 Task: Find connections with filter location São Gabriel with filter topic #customerrelationswith filter profile language English with filter current company Indian Transport Logistics News with filter school Bundelkhand University, Jhansi with filter industry Sporting Goods Manufacturing with filter service category Logo Design with filter keywords title Financial Analyst
Action: Mouse moved to (508, 81)
Screenshot: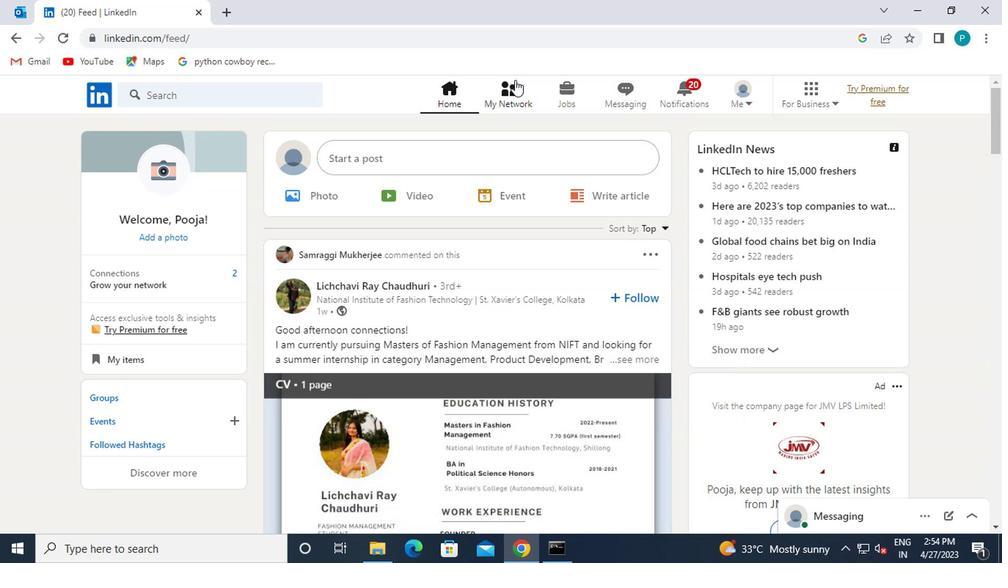 
Action: Mouse pressed left at (508, 81)
Screenshot: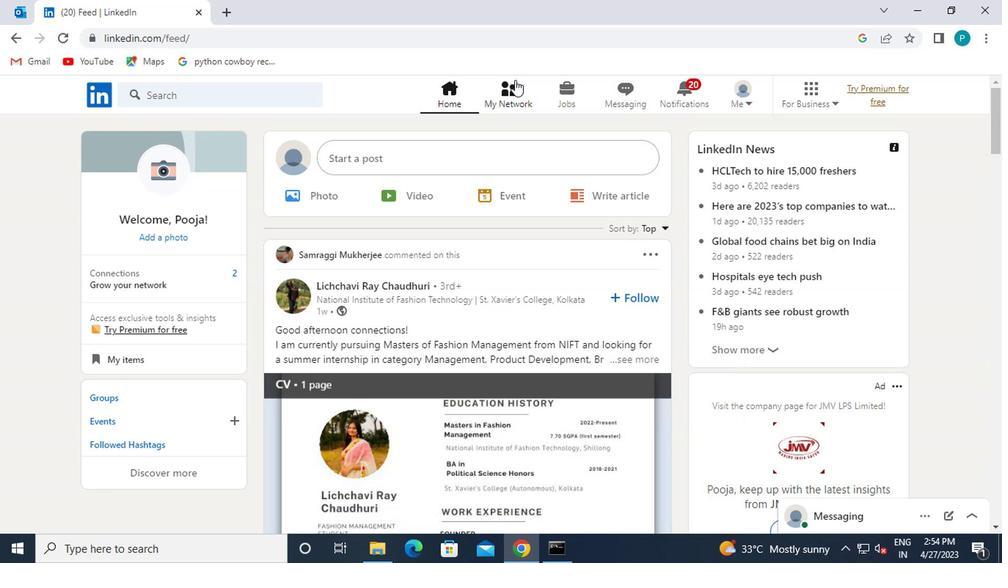 
Action: Mouse moved to (216, 170)
Screenshot: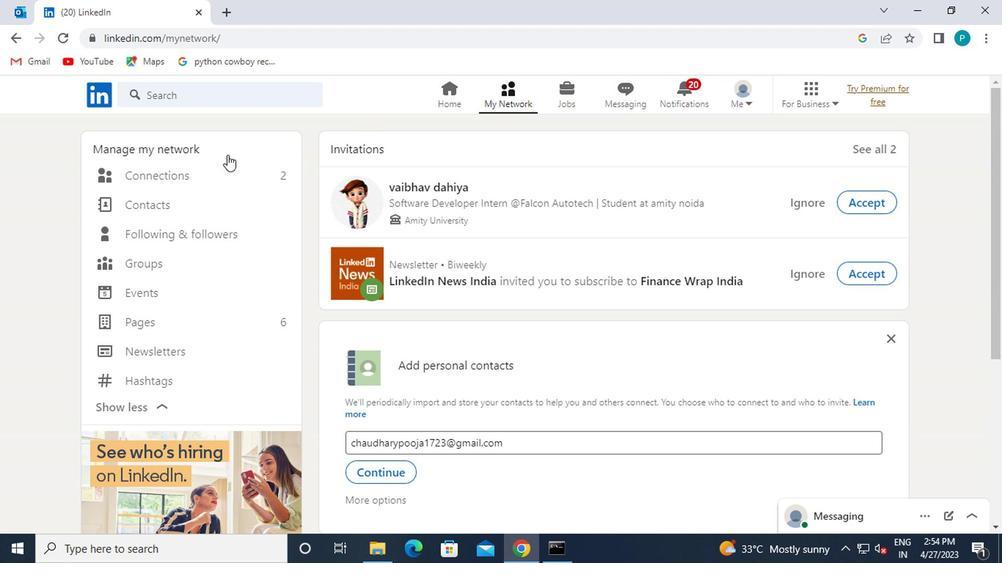 
Action: Mouse pressed left at (216, 170)
Screenshot: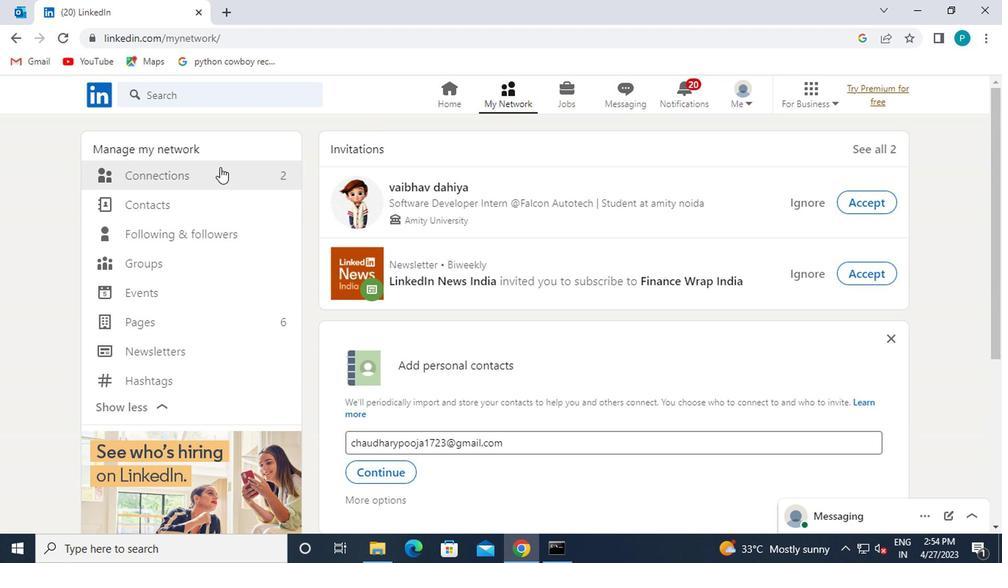 
Action: Mouse moved to (652, 175)
Screenshot: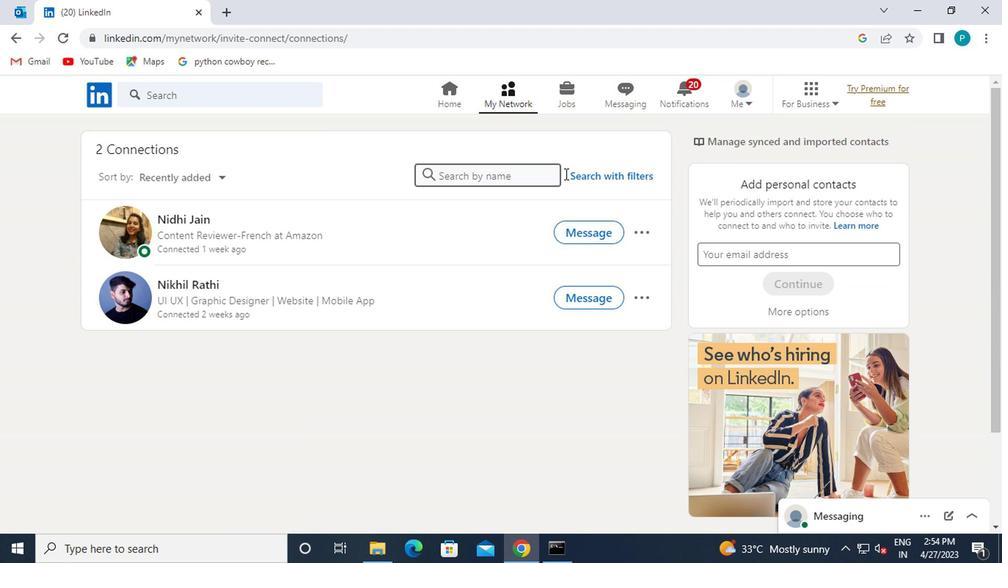 
Action: Mouse pressed left at (652, 175)
Screenshot: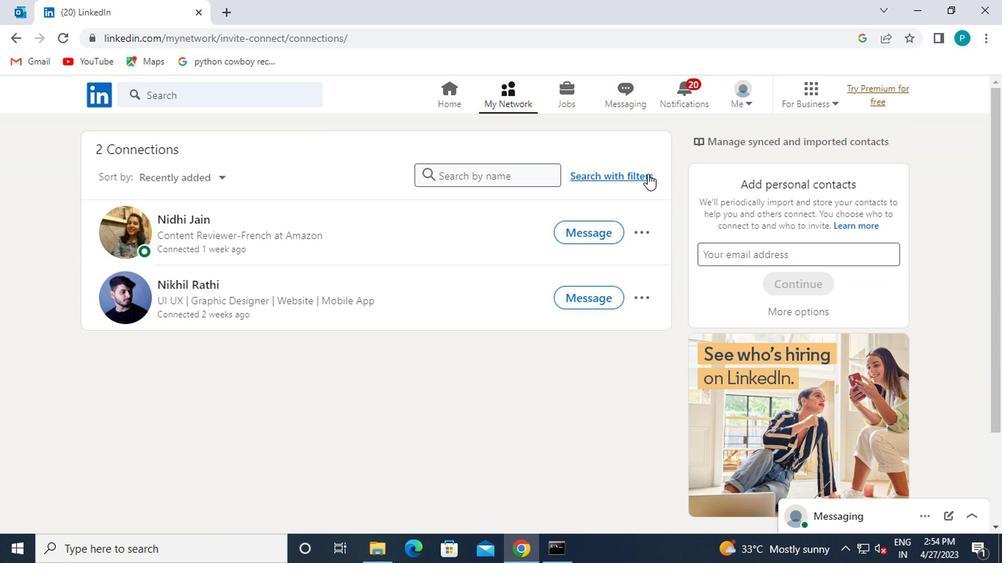 
Action: Mouse moved to (650, 179)
Screenshot: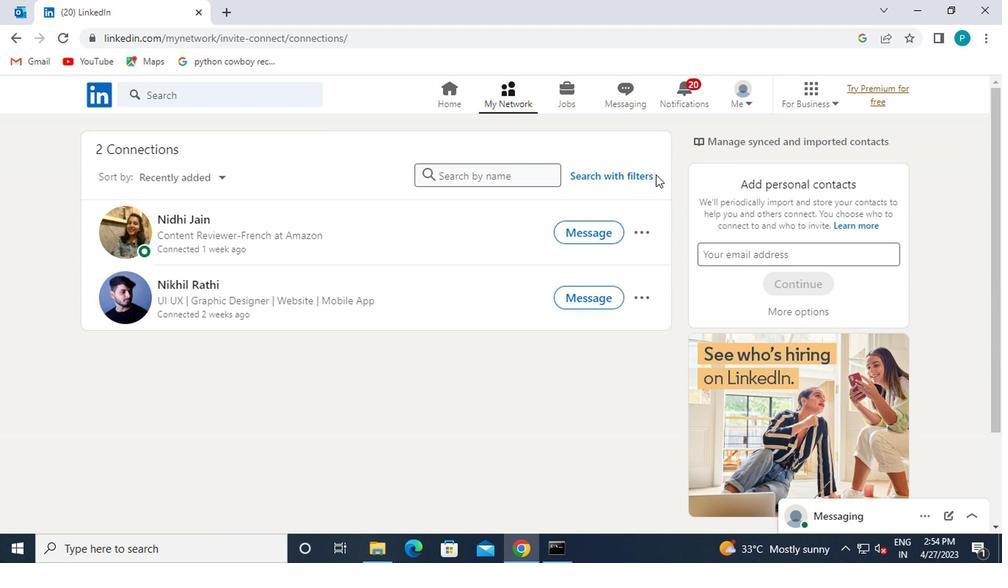 
Action: Mouse pressed left at (650, 179)
Screenshot: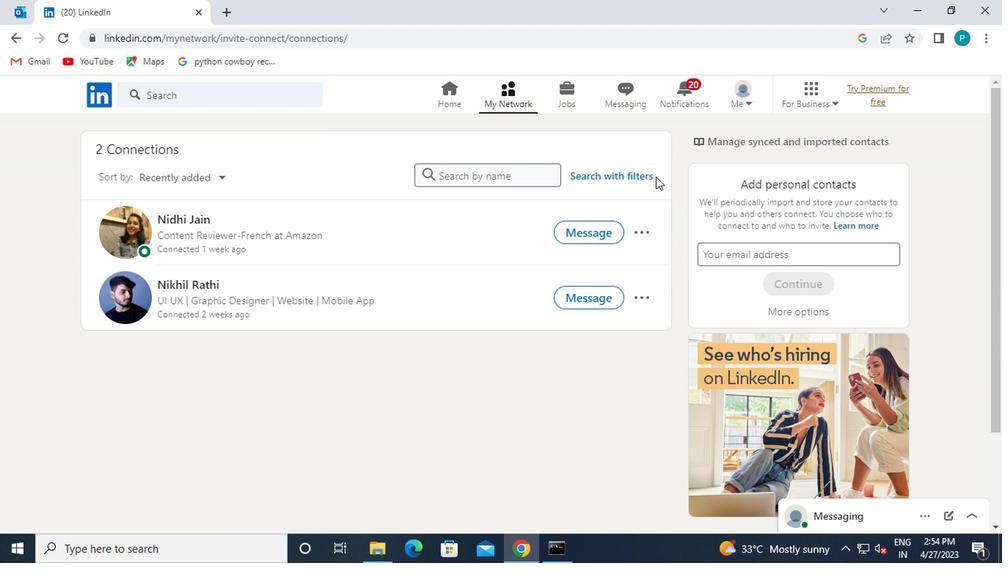 
Action: Mouse moved to (619, 175)
Screenshot: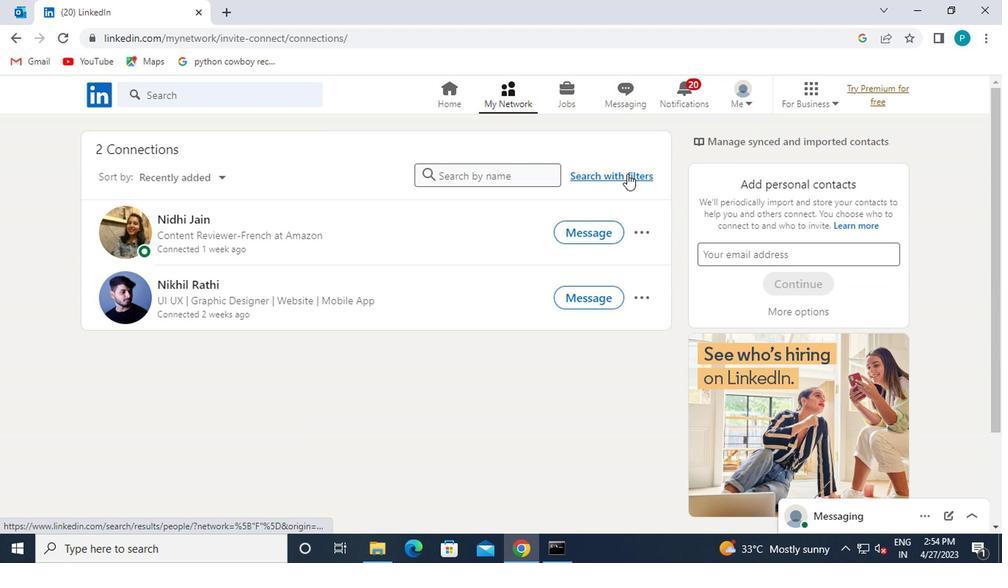
Action: Mouse pressed left at (619, 175)
Screenshot: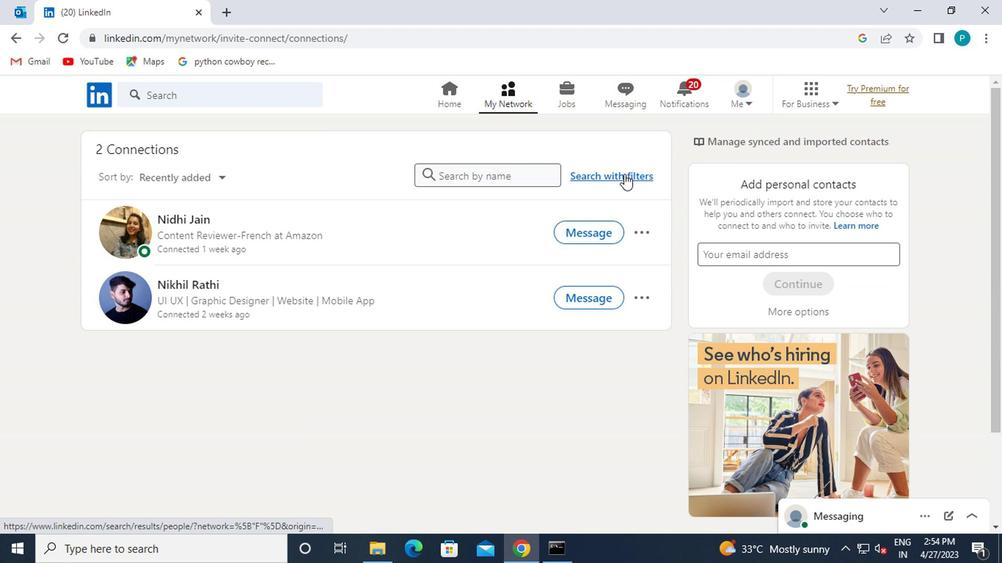 
Action: Mouse moved to (535, 136)
Screenshot: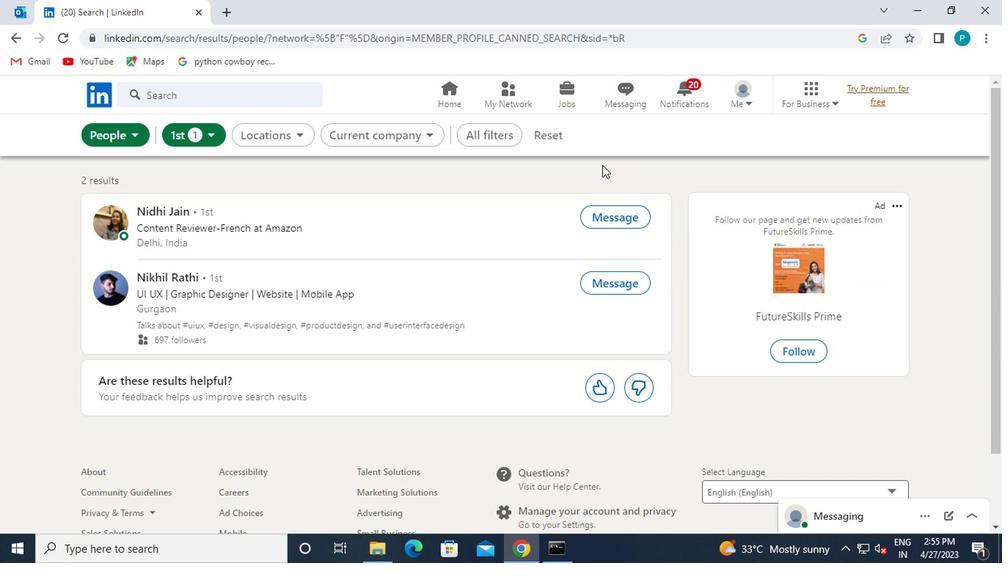 
Action: Mouse pressed left at (535, 136)
Screenshot: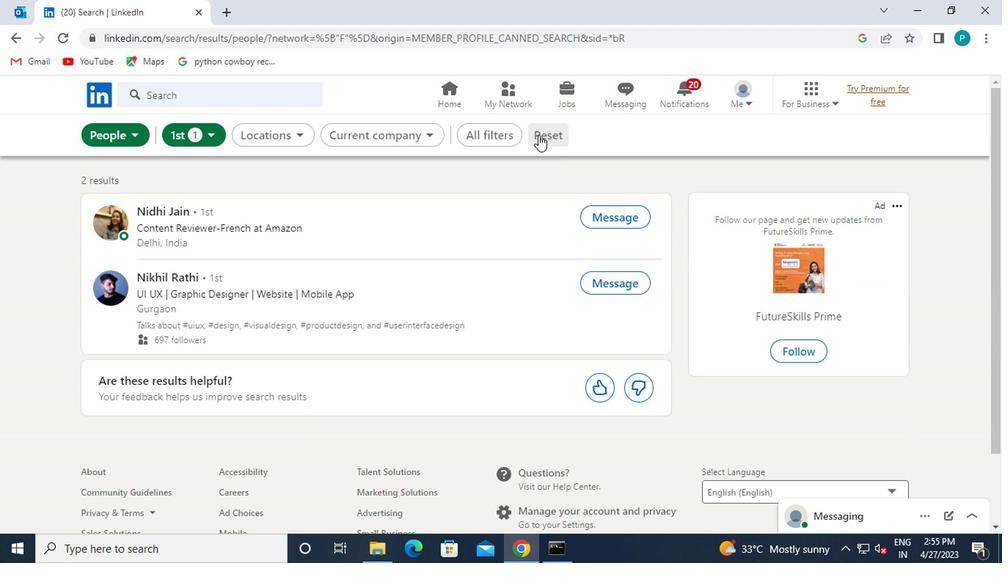
Action: Mouse moved to (526, 136)
Screenshot: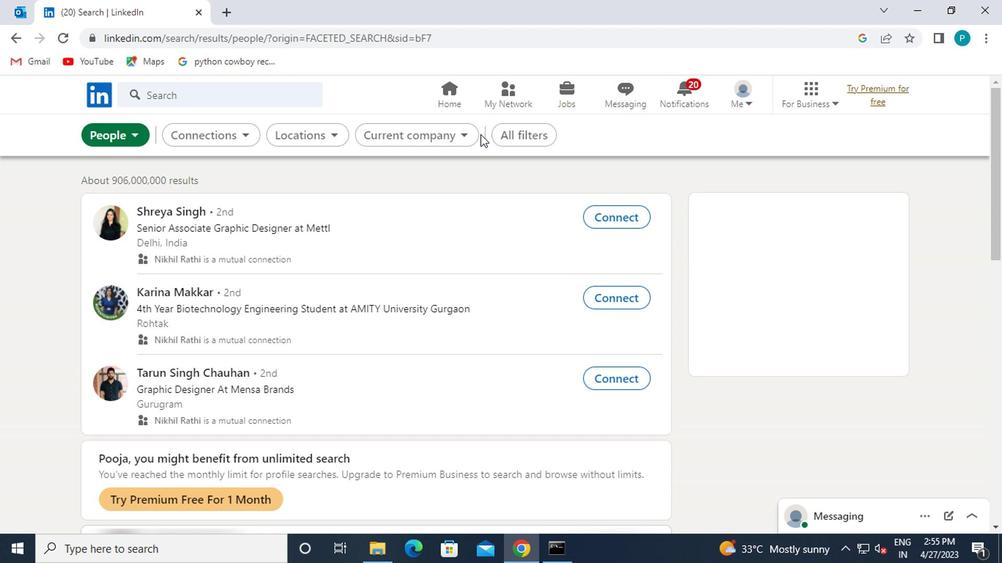 
Action: Mouse pressed left at (526, 136)
Screenshot: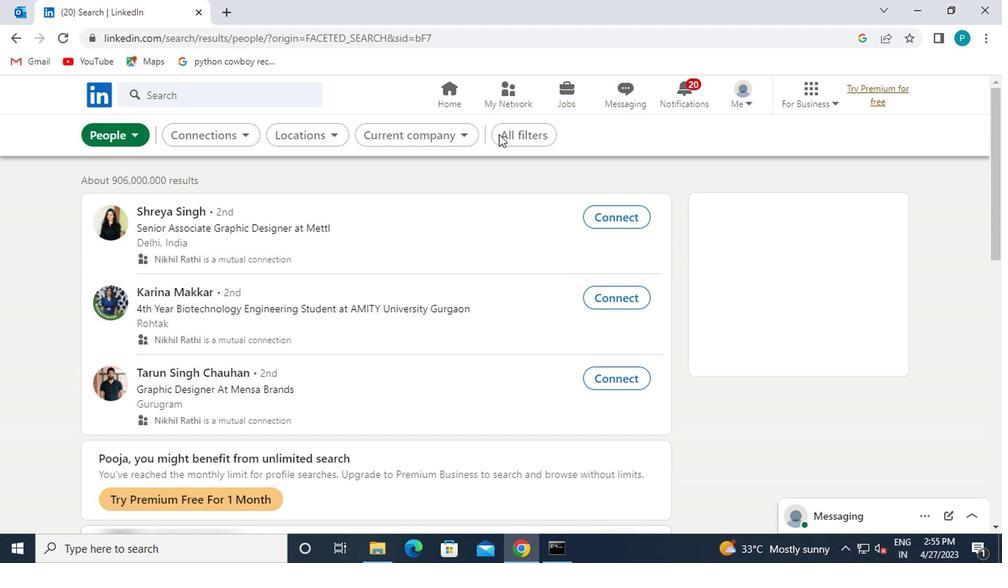 
Action: Mouse moved to (788, 288)
Screenshot: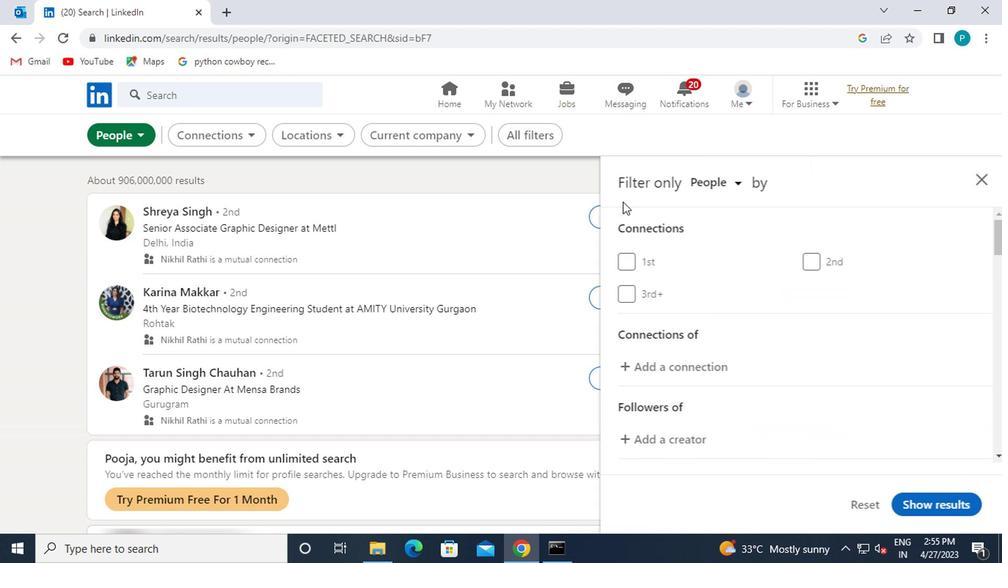 
Action: Mouse scrolled (788, 287) with delta (0, -1)
Screenshot: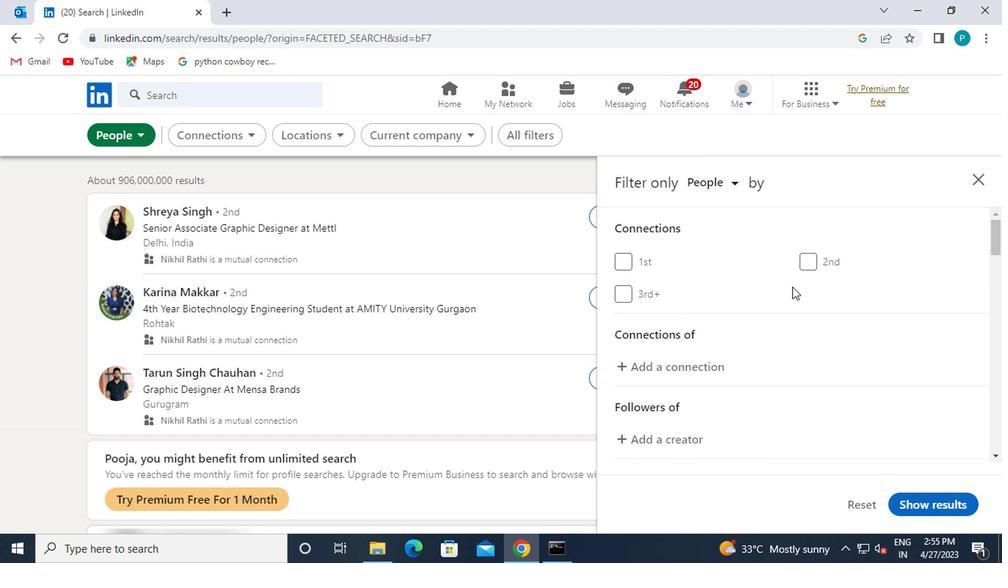 
Action: Mouse scrolled (788, 287) with delta (0, -1)
Screenshot: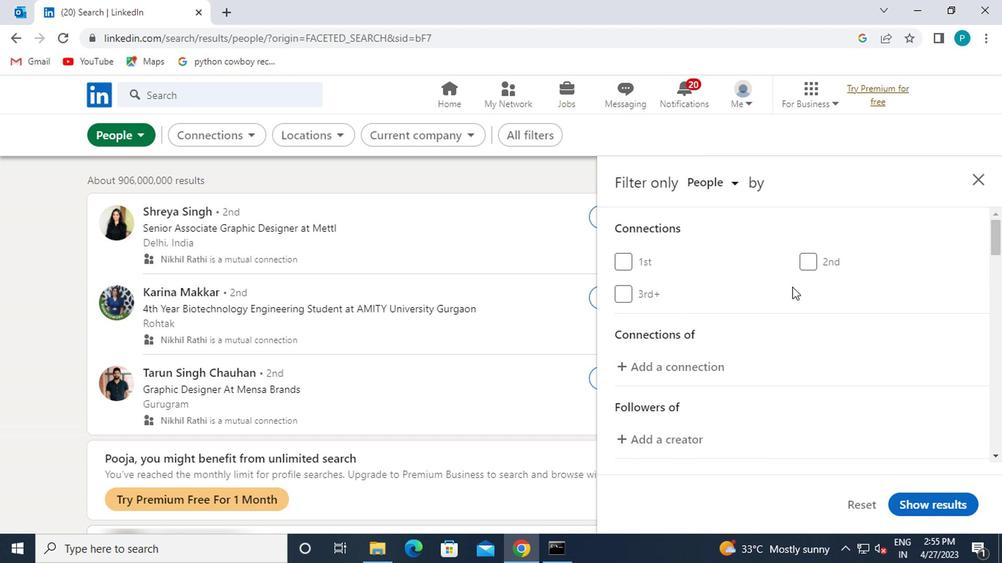 
Action: Mouse scrolled (788, 287) with delta (0, -1)
Screenshot: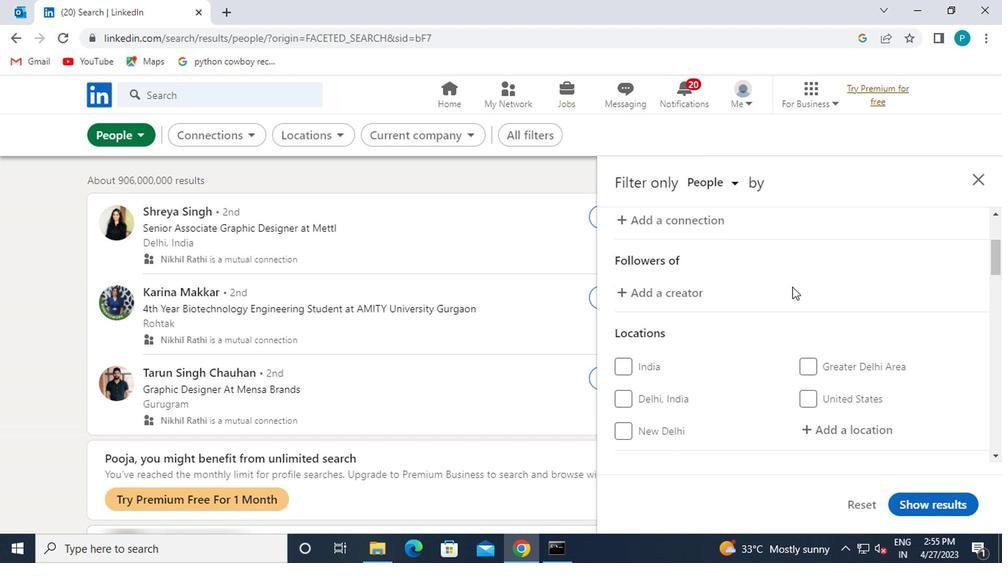
Action: Mouse scrolled (788, 287) with delta (0, -1)
Screenshot: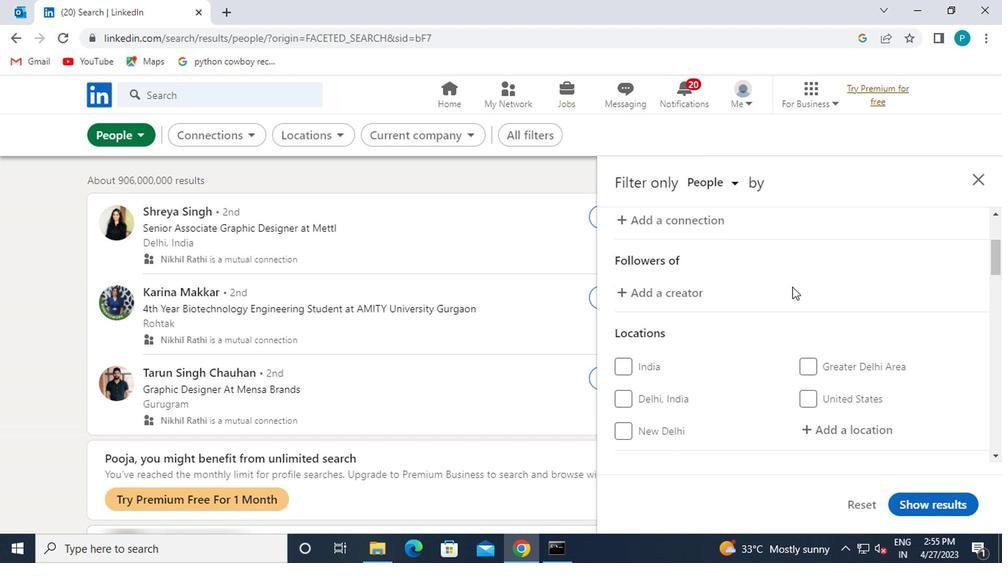 
Action: Mouse moved to (797, 287)
Screenshot: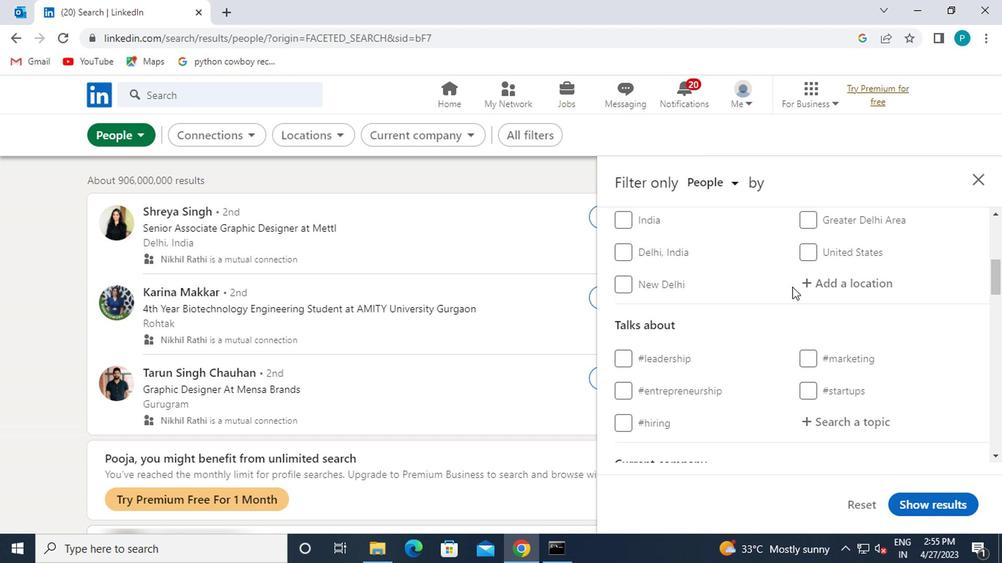 
Action: Mouse pressed left at (797, 287)
Screenshot: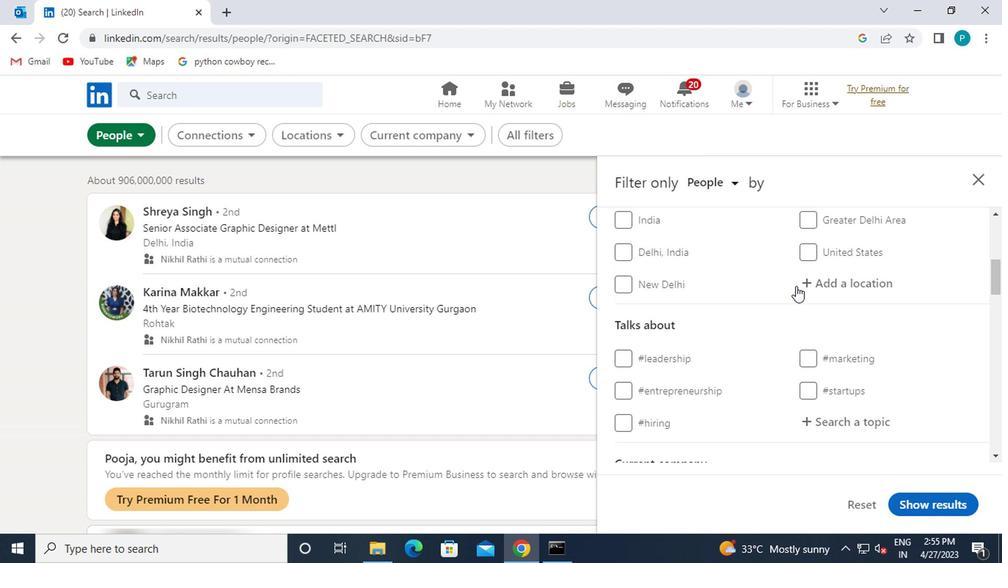 
Action: Key pressed <Key.caps_lock>s<Key.caps_lock>ao<Key.space><Key.caps_lock>g<Key.caps_lock>abriel
Screenshot: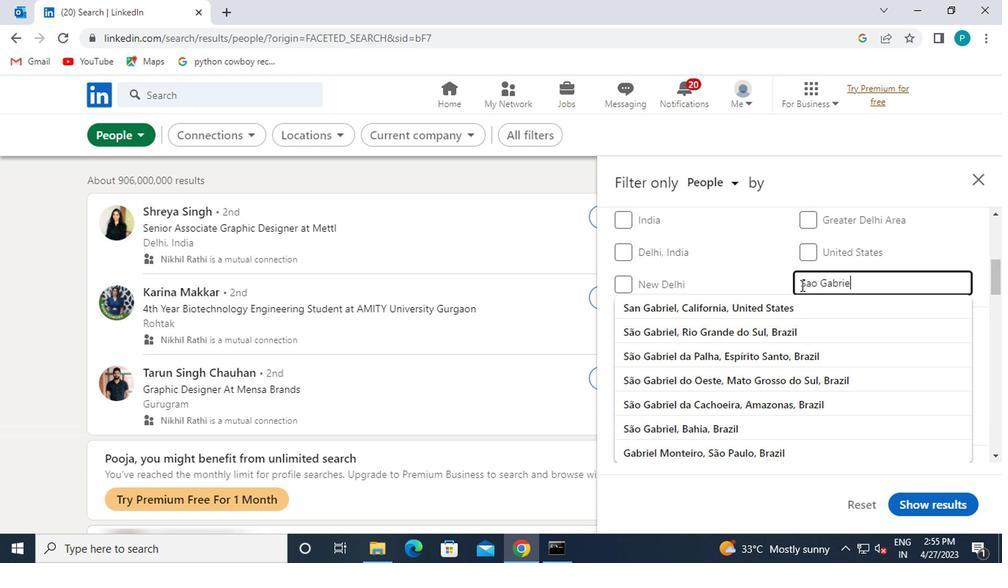 
Action: Mouse moved to (789, 306)
Screenshot: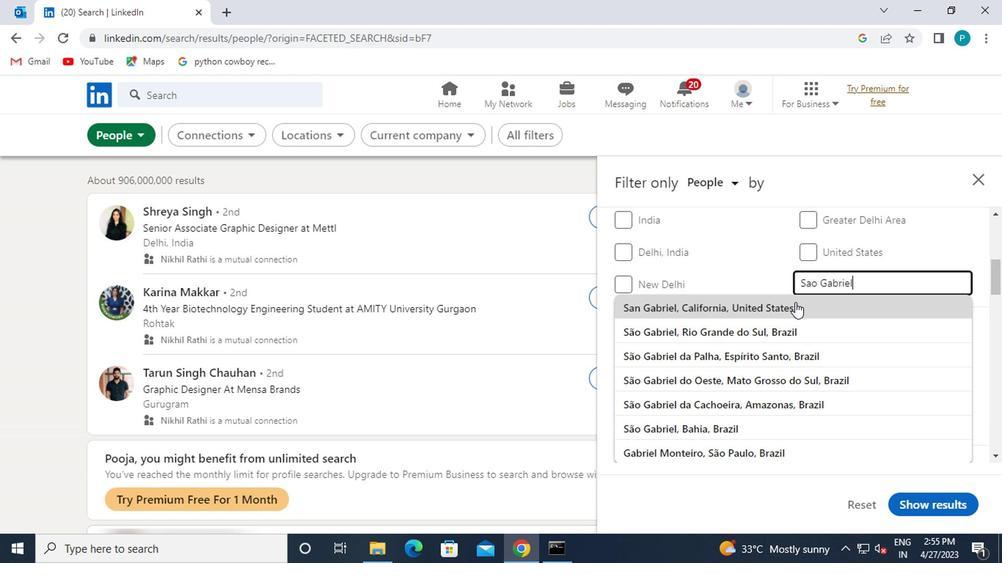 
Action: Mouse pressed left at (789, 306)
Screenshot: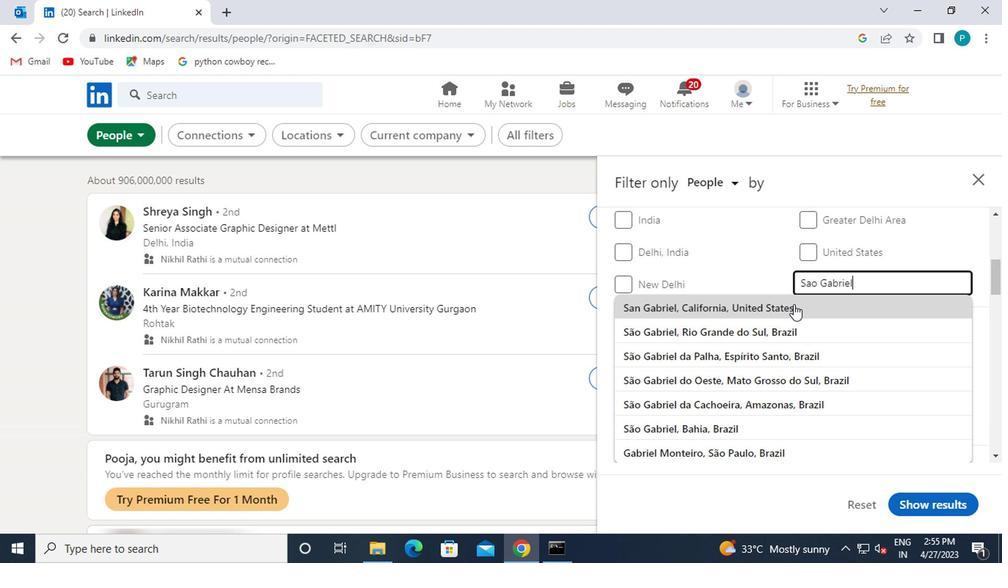 
Action: Mouse moved to (782, 326)
Screenshot: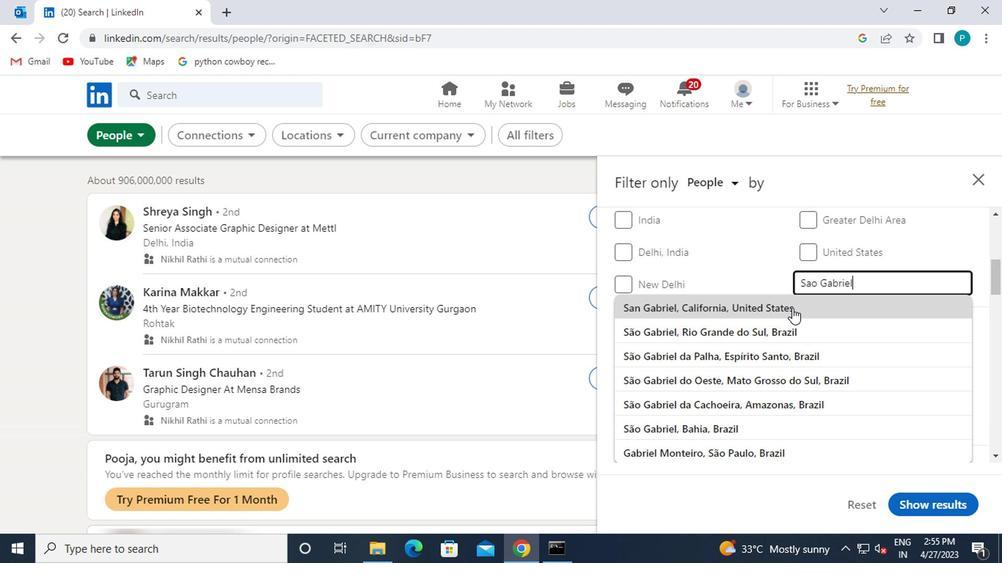 
Action: Mouse pressed left at (782, 326)
Screenshot: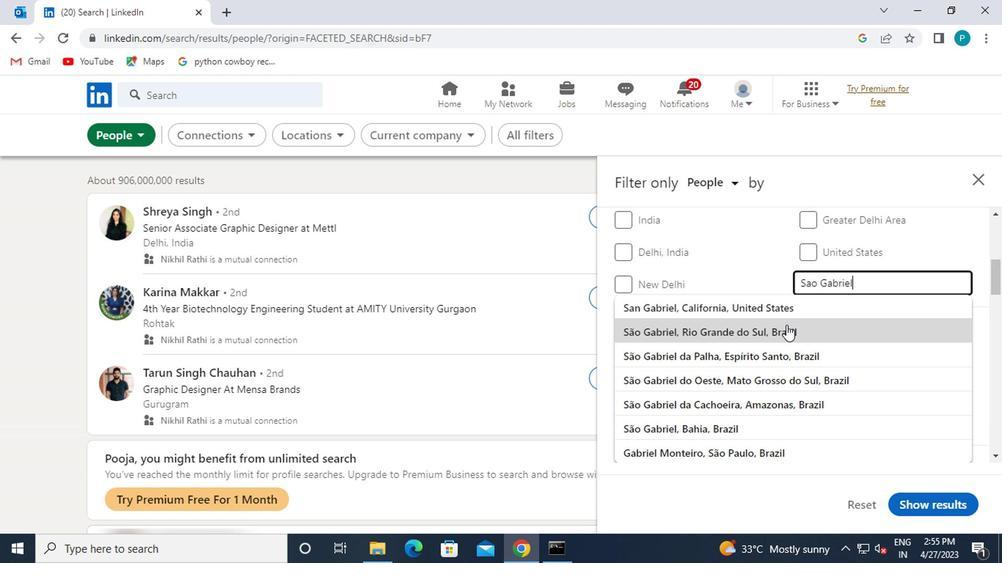 
Action: Mouse scrolled (782, 326) with delta (0, 0)
Screenshot: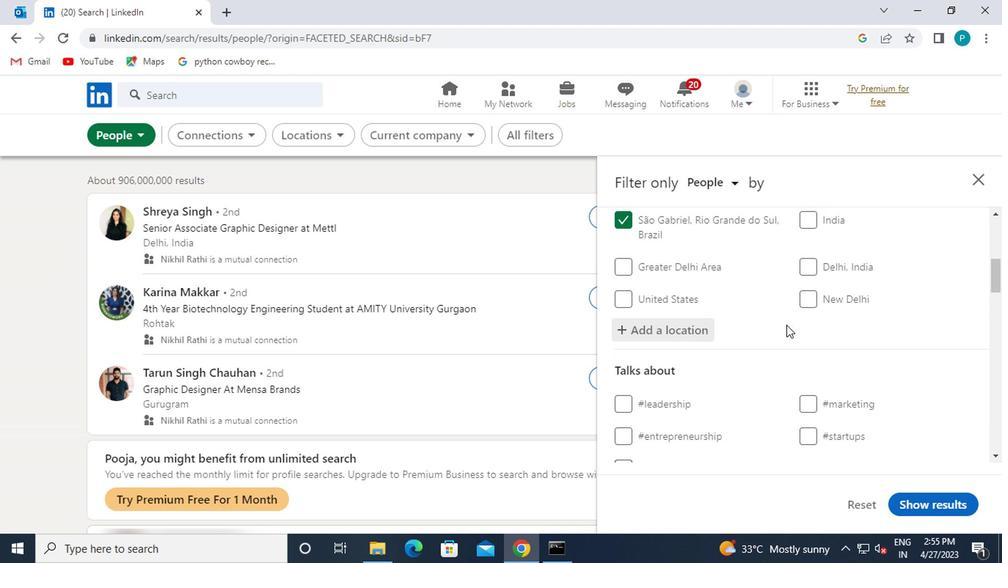 
Action: Mouse scrolled (782, 326) with delta (0, 0)
Screenshot: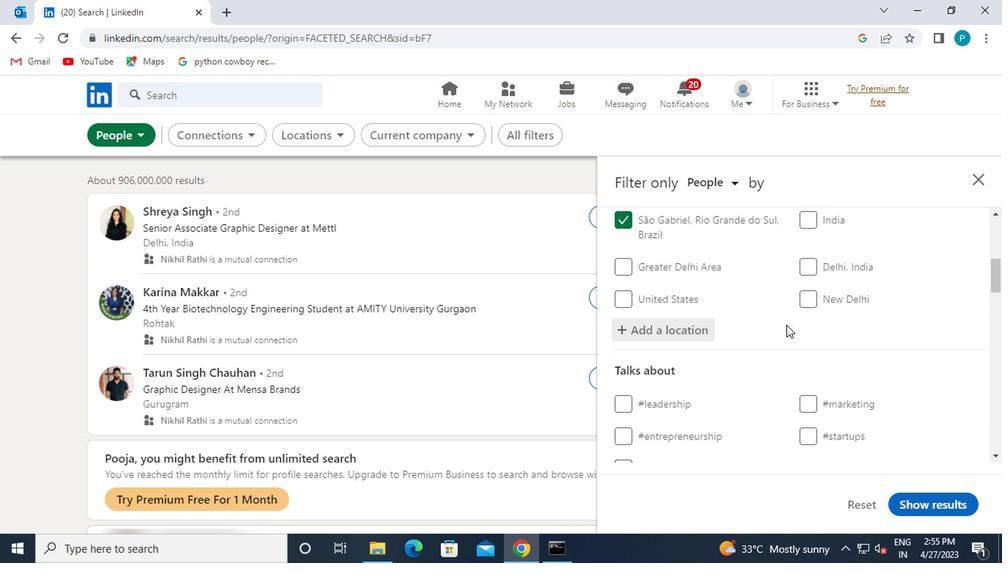 
Action: Mouse moved to (825, 322)
Screenshot: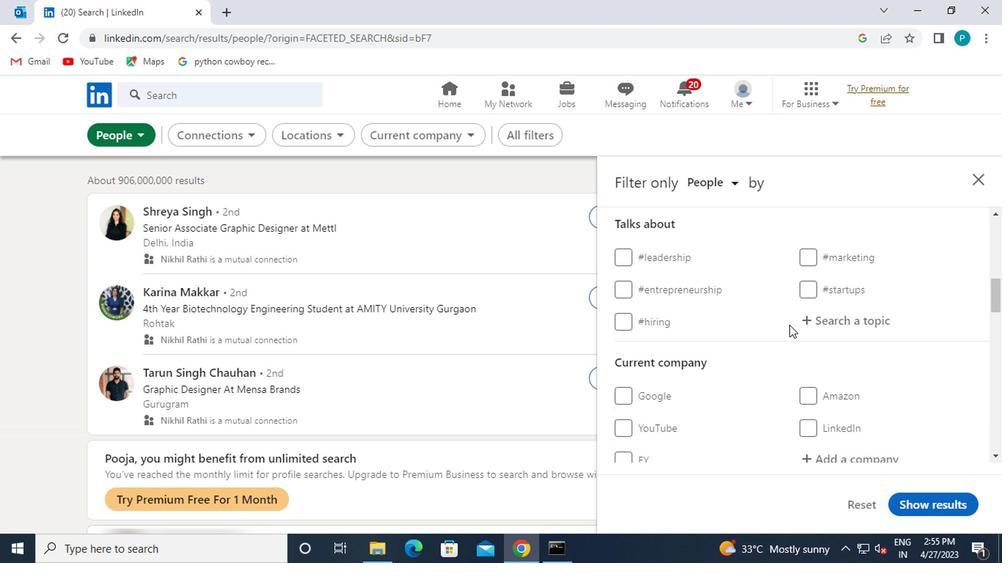 
Action: Mouse pressed left at (825, 322)
Screenshot: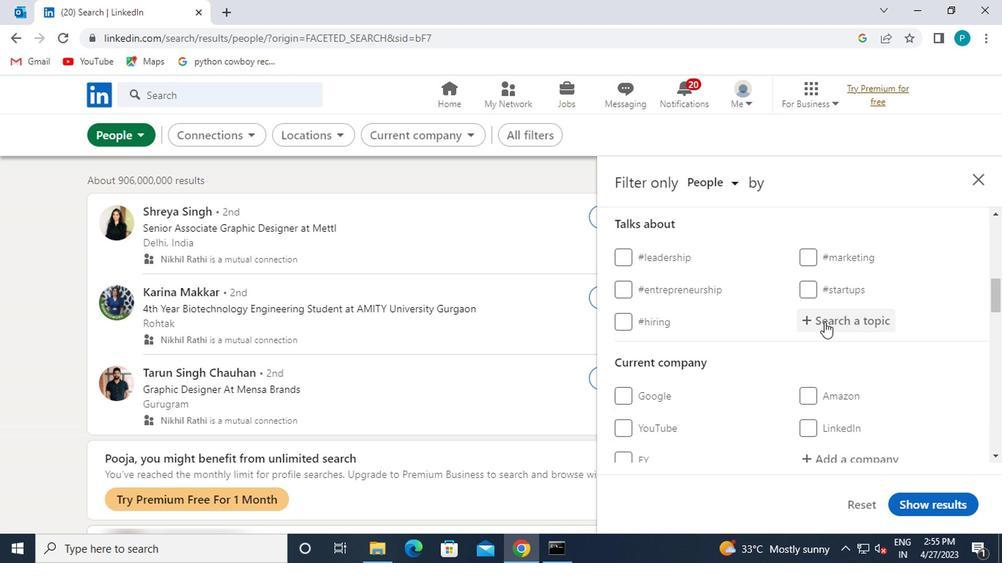 
Action: Mouse moved to (826, 322)
Screenshot: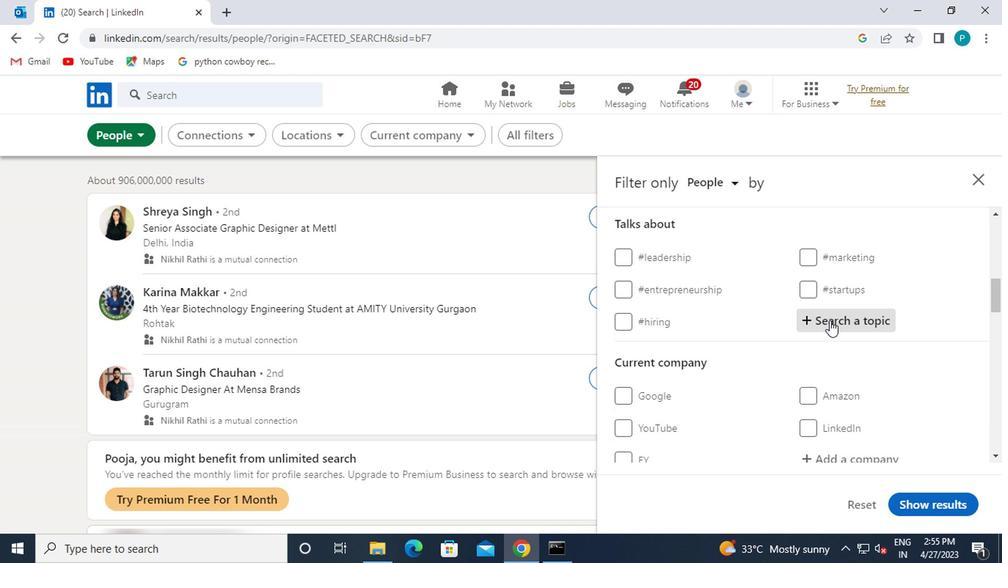 
Action: Key pressed <Key.shift>#CUSTOMERRELATIONS
Screenshot: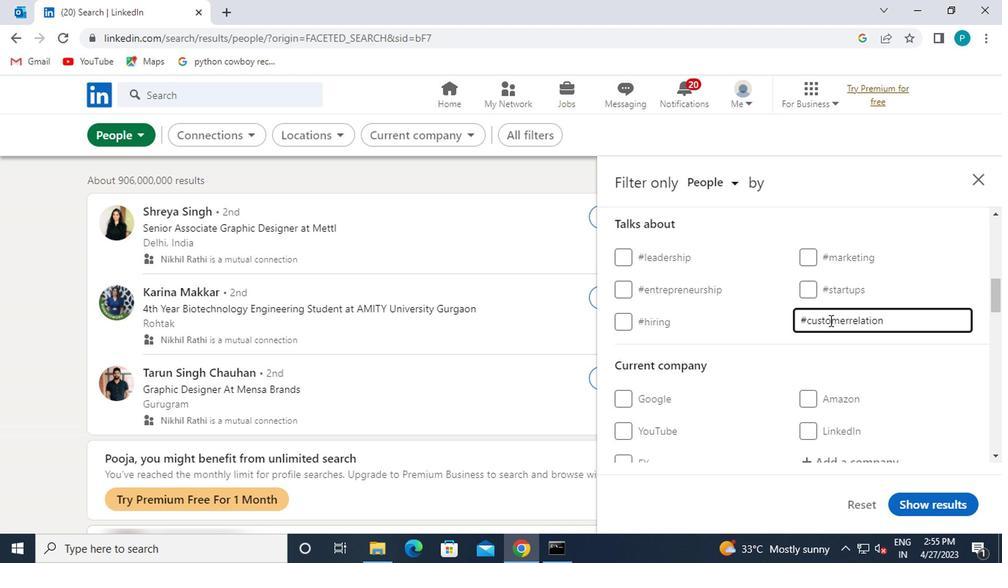 
Action: Mouse scrolled (826, 321) with delta (0, -1)
Screenshot: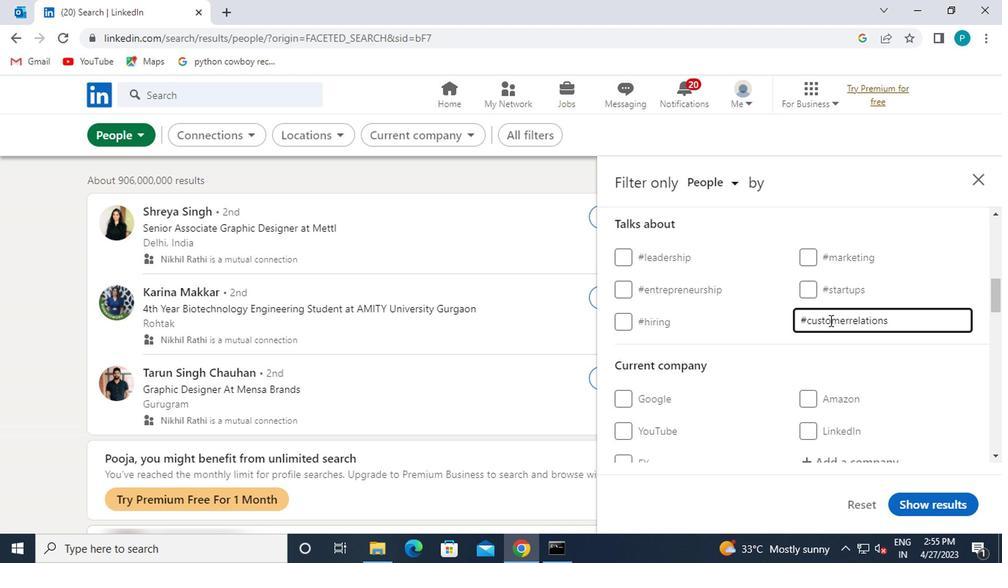 
Action: Mouse moved to (816, 348)
Screenshot: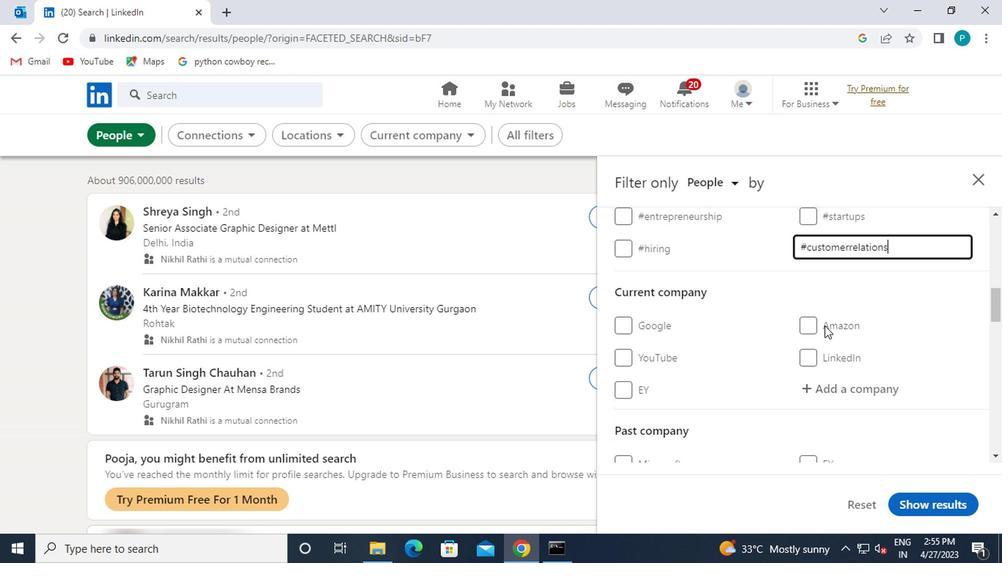 
Action: Mouse scrolled (816, 347) with delta (0, 0)
Screenshot: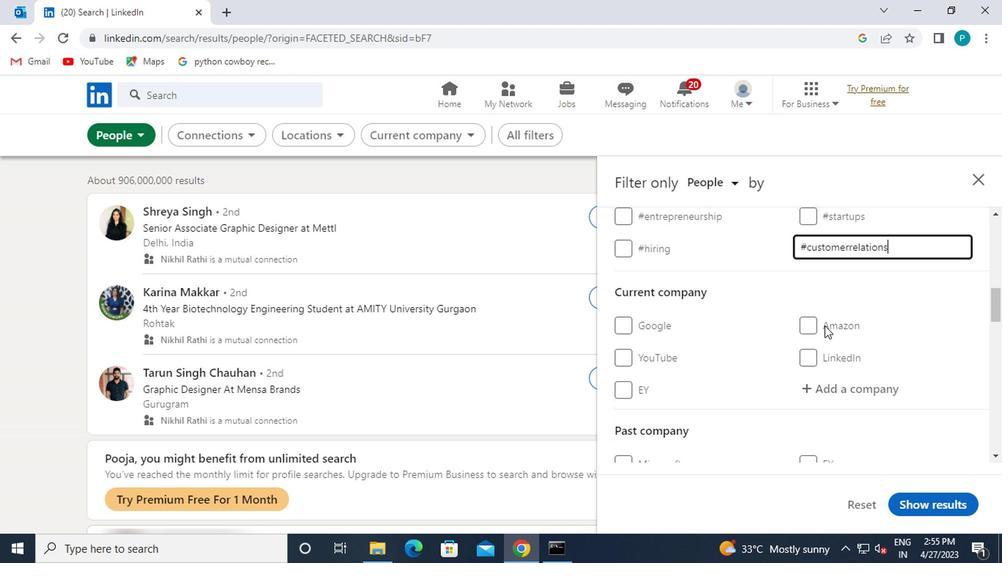 
Action: Mouse moved to (807, 355)
Screenshot: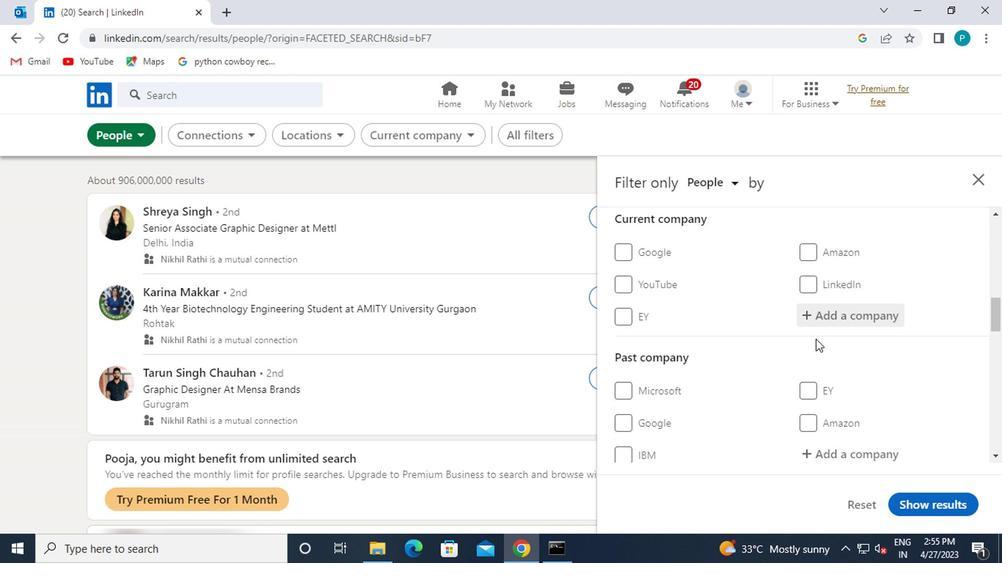 
Action: Mouse scrolled (807, 355) with delta (0, 0)
Screenshot: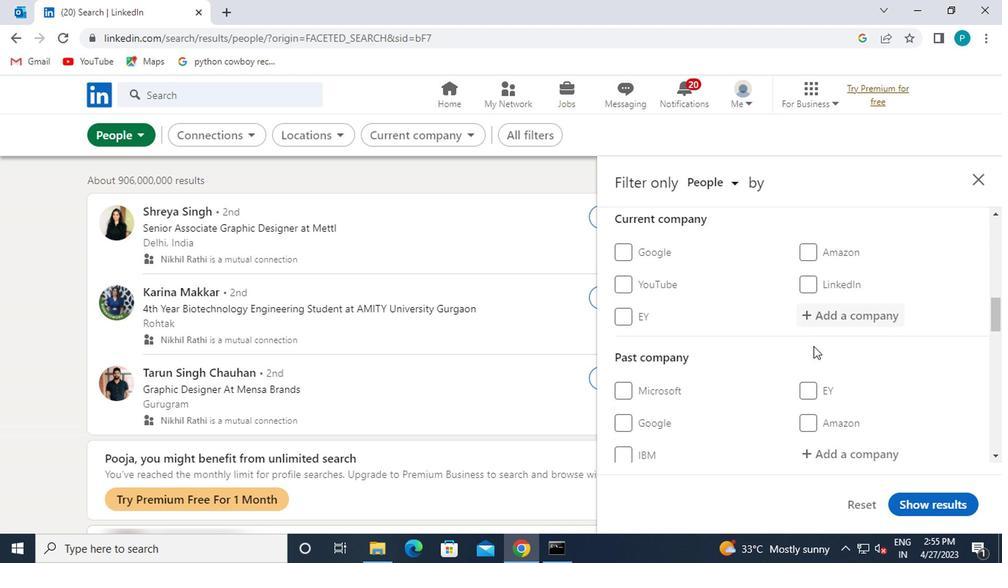 
Action: Mouse scrolled (807, 355) with delta (0, 0)
Screenshot: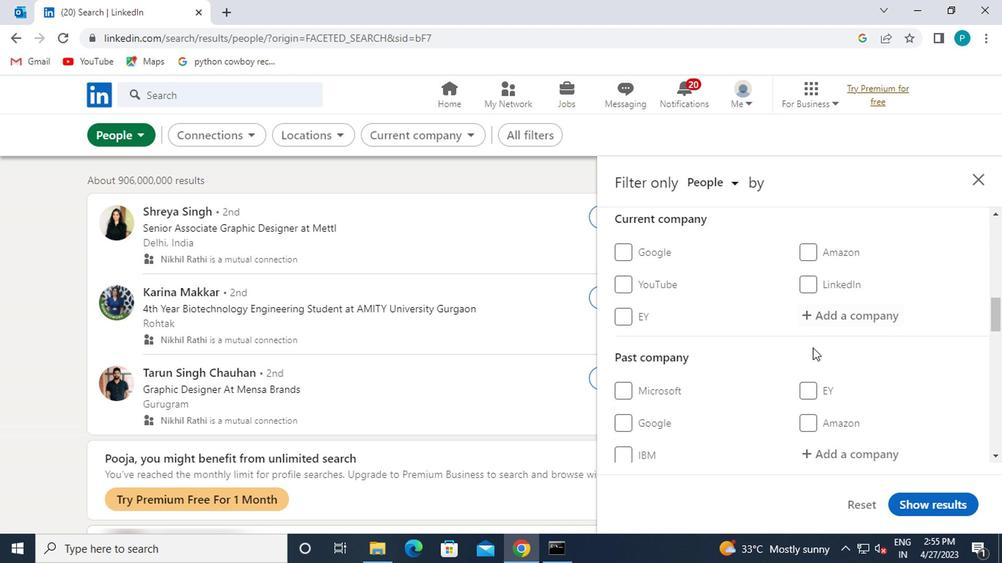 
Action: Mouse moved to (803, 358)
Screenshot: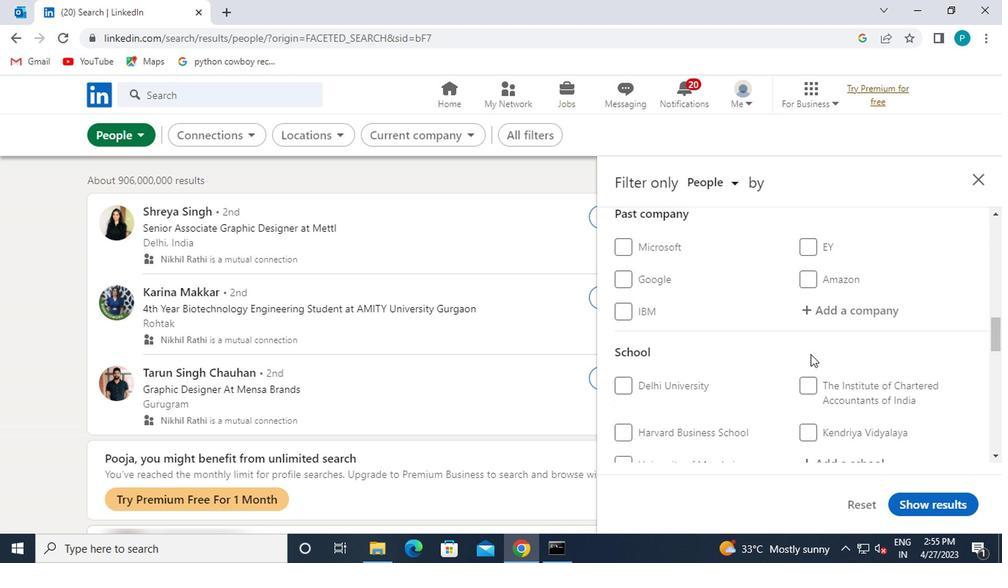 
Action: Mouse scrolled (803, 358) with delta (0, 0)
Screenshot: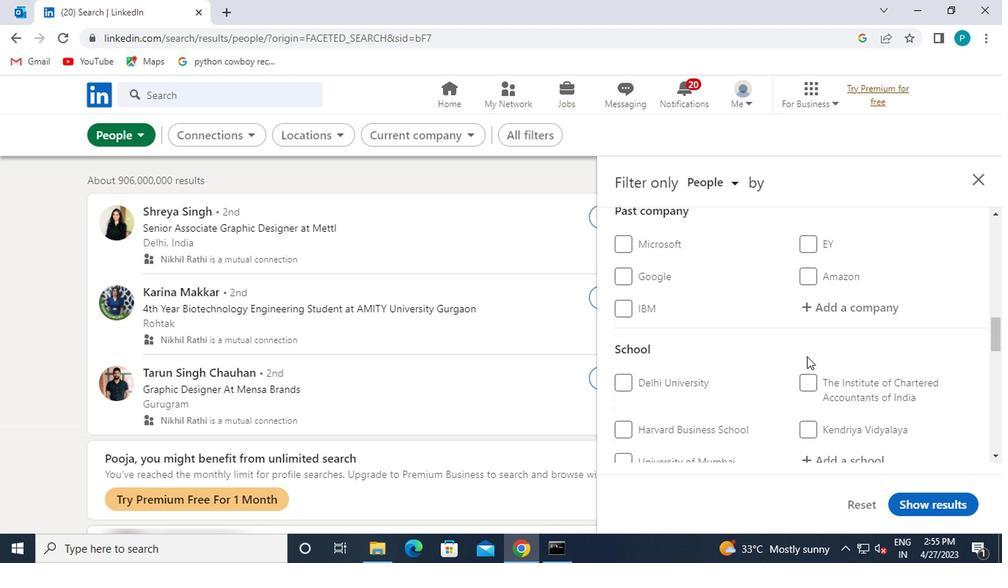 
Action: Mouse scrolled (803, 358) with delta (0, 0)
Screenshot: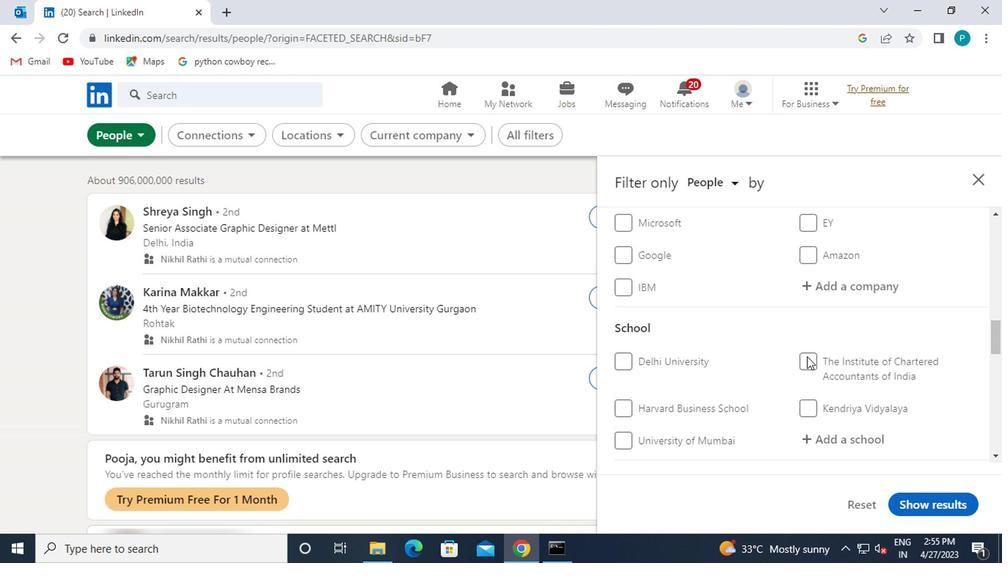 
Action: Mouse moved to (802, 359)
Screenshot: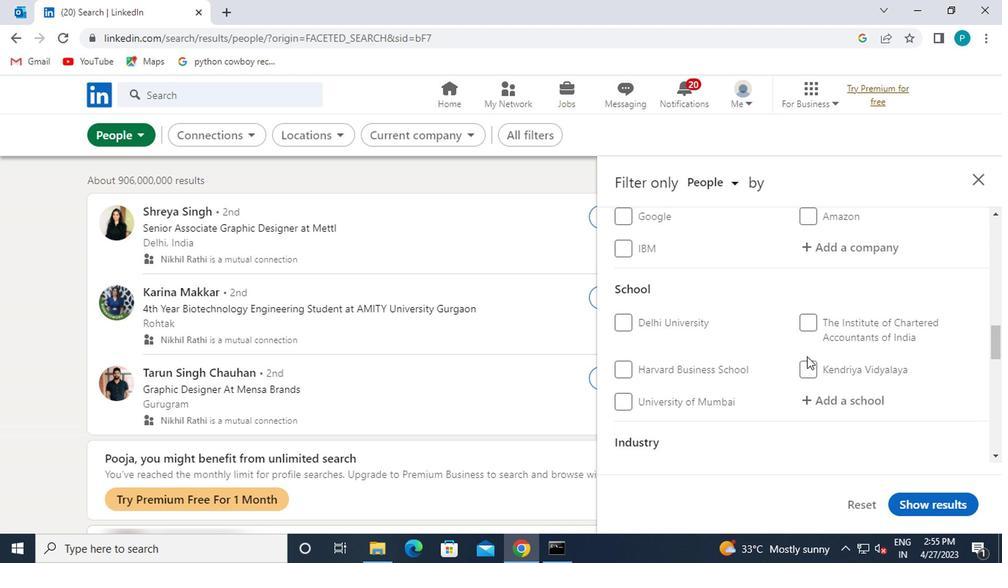 
Action: Mouse scrolled (802, 358) with delta (0, 0)
Screenshot: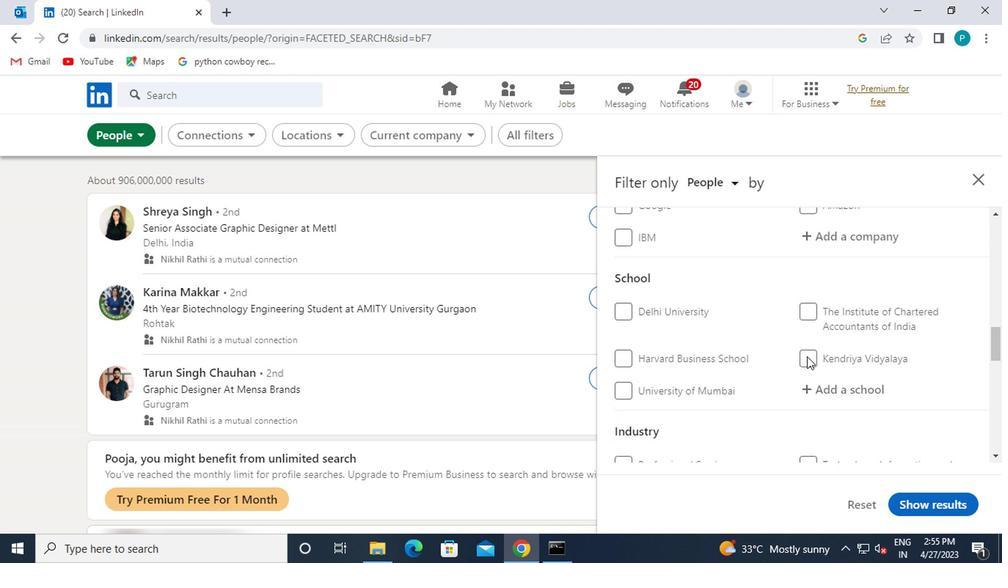 
Action: Mouse moved to (672, 378)
Screenshot: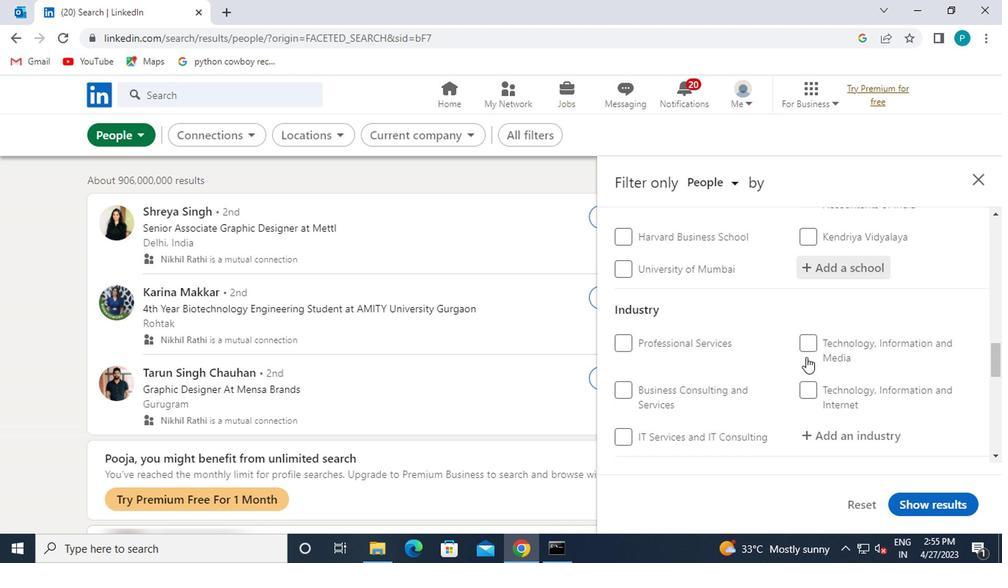 
Action: Mouse scrolled (672, 378) with delta (0, 0)
Screenshot: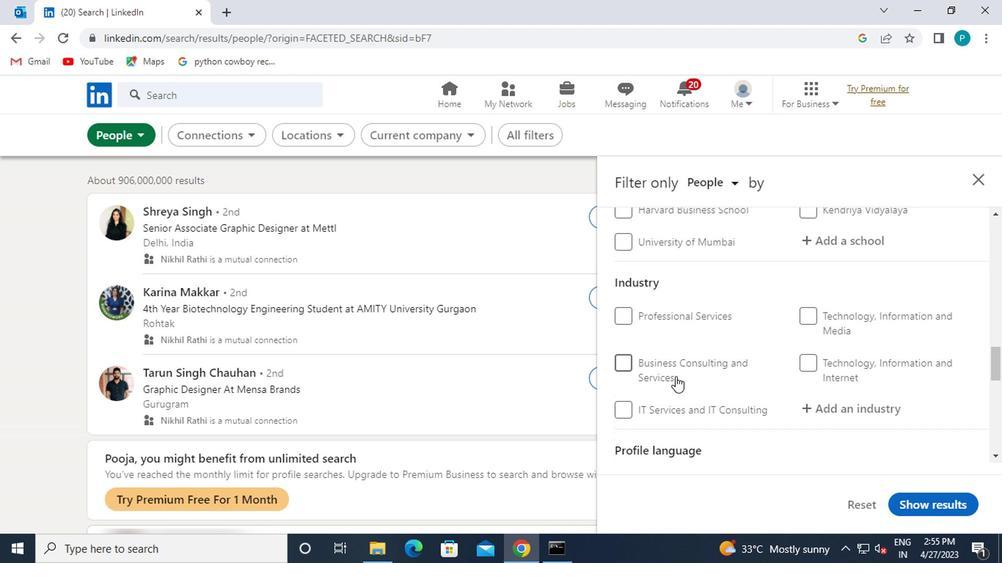 
Action: Mouse scrolled (672, 378) with delta (0, 0)
Screenshot: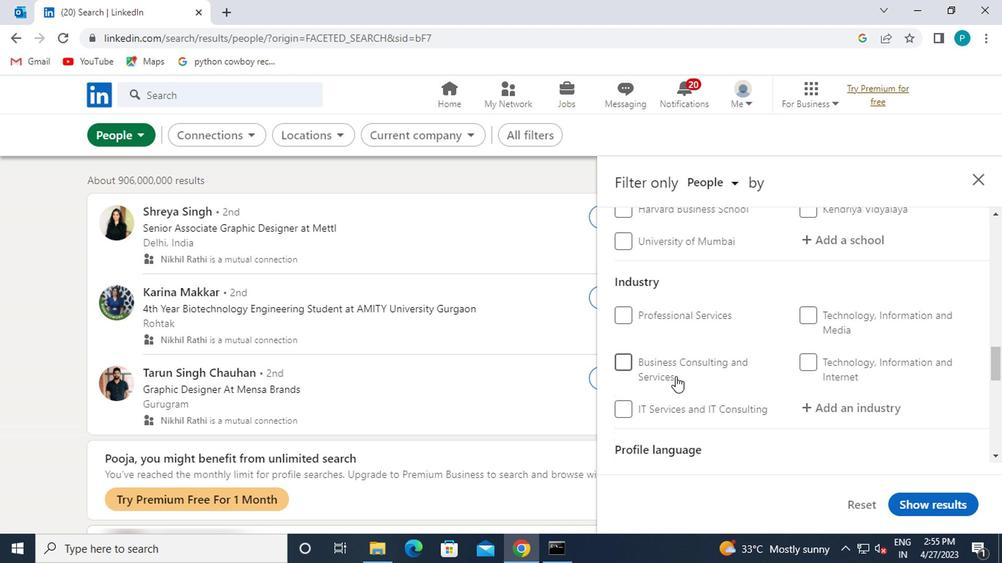 
Action: Mouse moved to (623, 343)
Screenshot: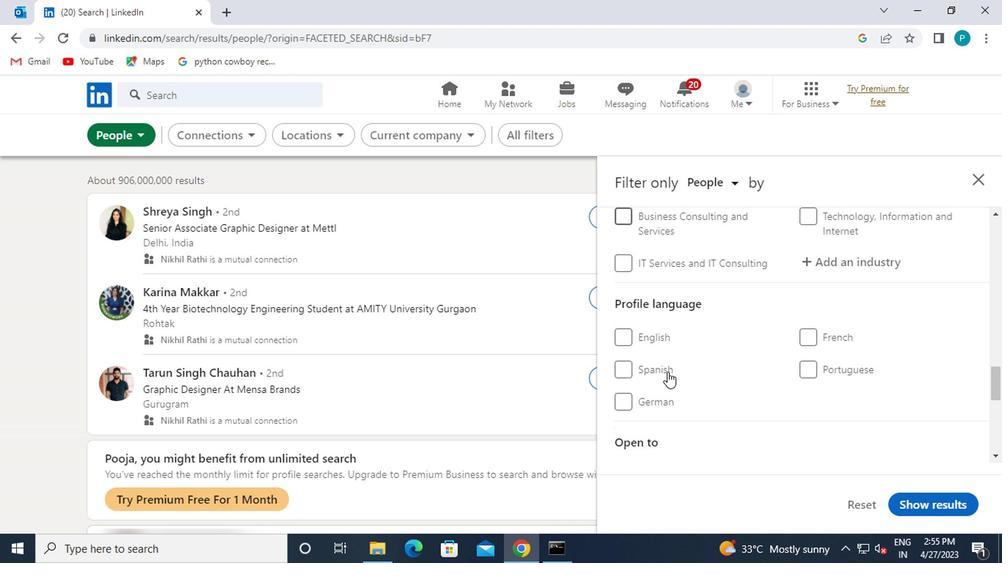 
Action: Mouse pressed left at (623, 343)
Screenshot: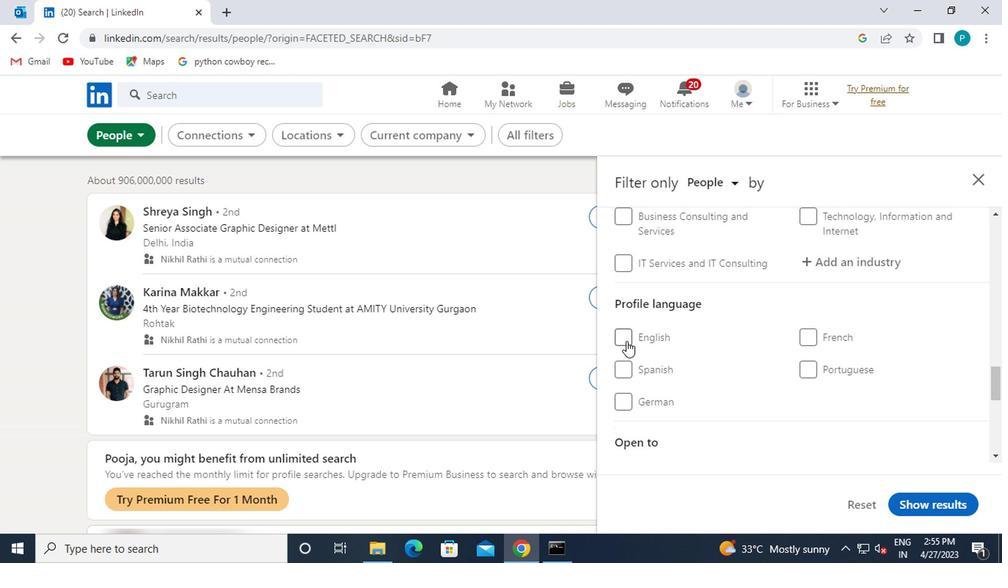 
Action: Mouse moved to (788, 324)
Screenshot: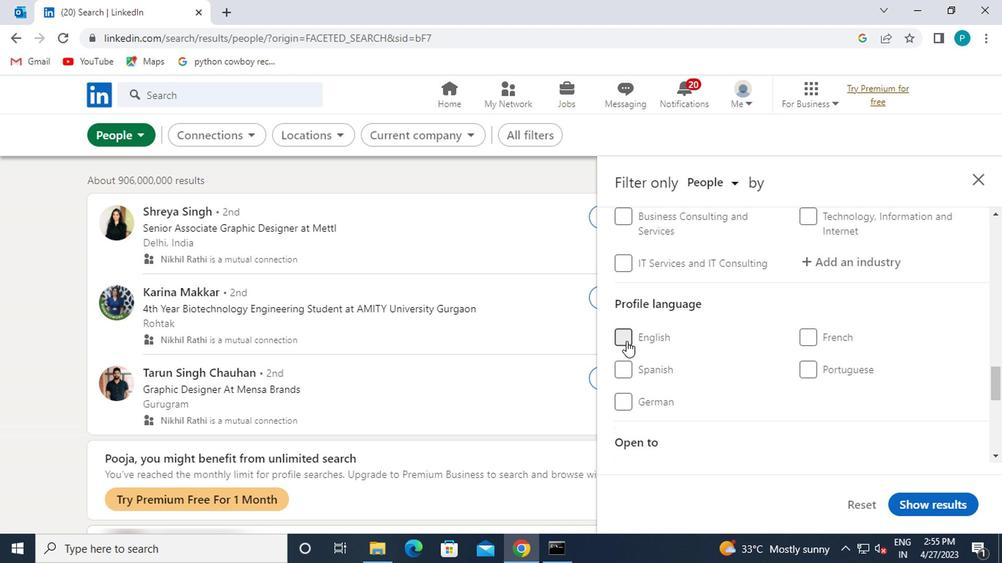 
Action: Mouse scrolled (788, 324) with delta (0, 0)
Screenshot: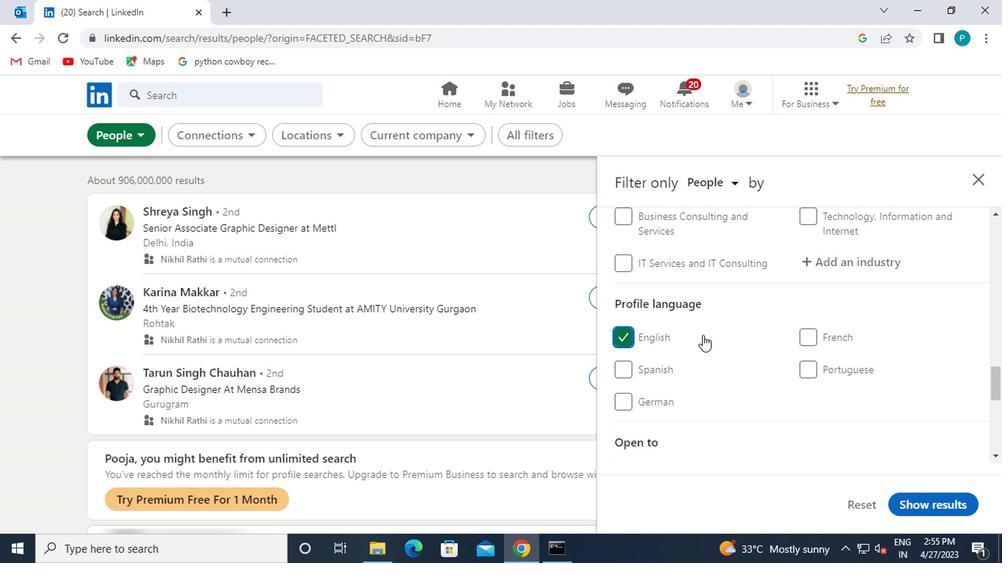 
Action: Mouse moved to (788, 324)
Screenshot: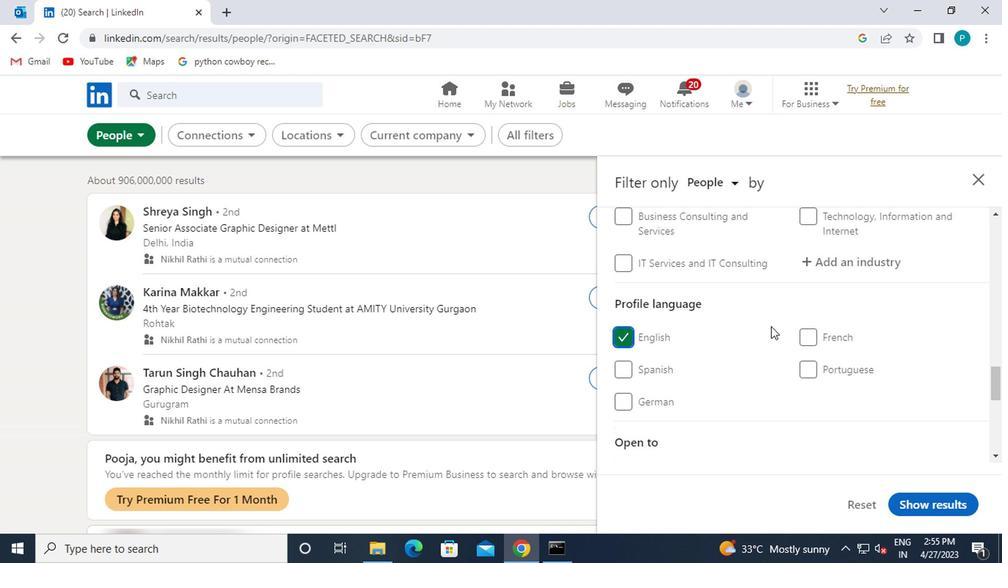 
Action: Mouse scrolled (788, 324) with delta (0, 0)
Screenshot: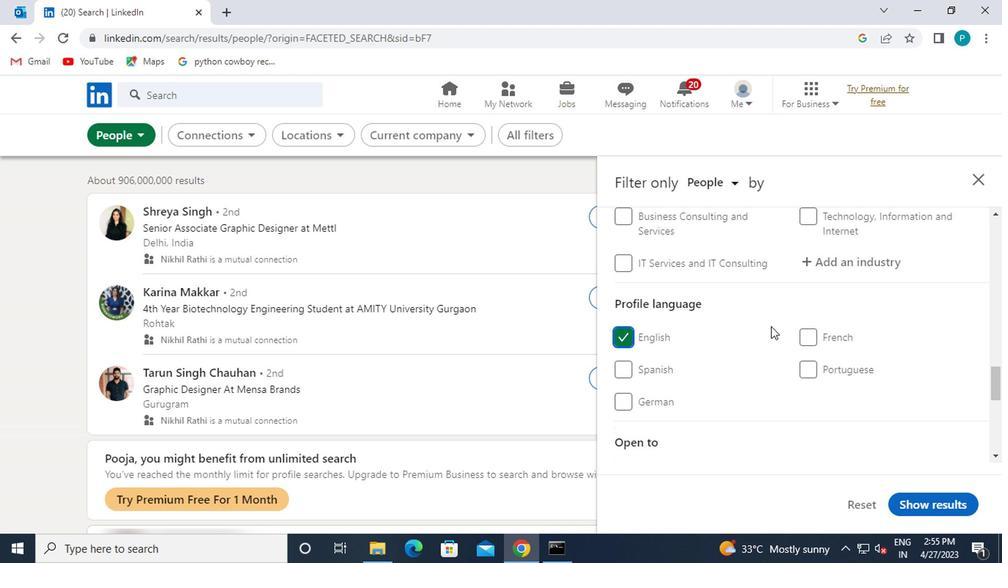 
Action: Mouse scrolled (788, 324) with delta (0, 0)
Screenshot: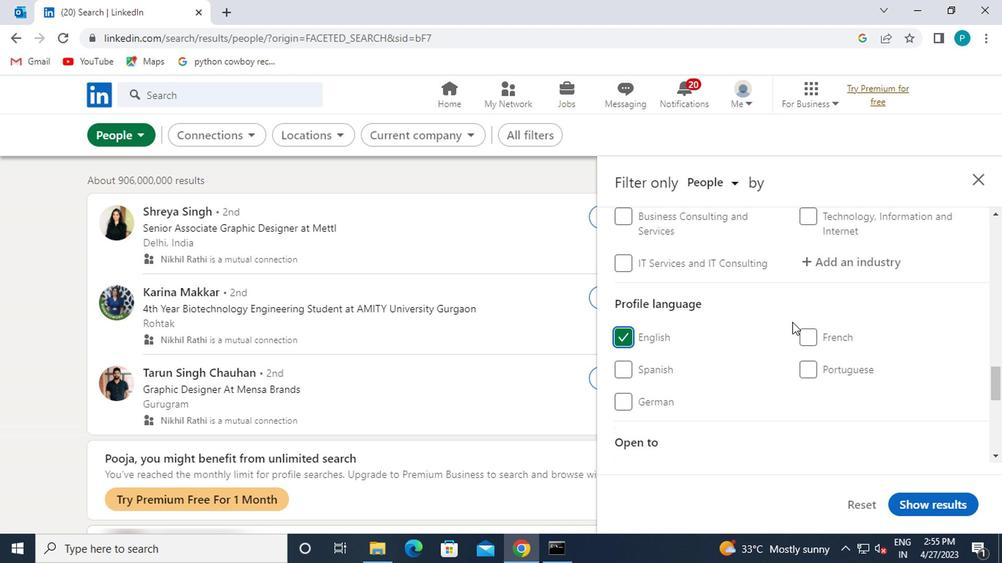 
Action: Mouse scrolled (788, 324) with delta (0, 0)
Screenshot: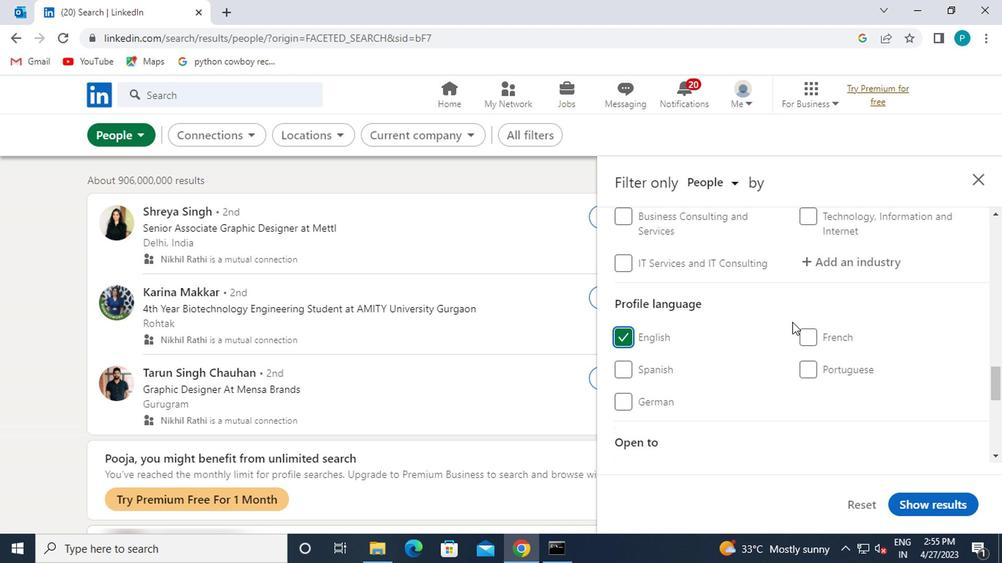 
Action: Mouse scrolled (788, 324) with delta (0, 0)
Screenshot: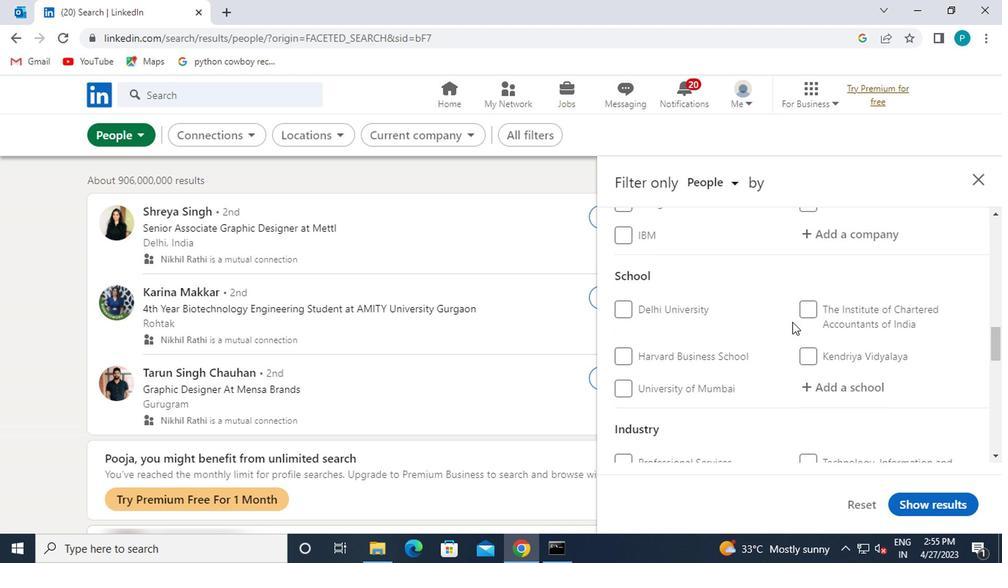 
Action: Mouse scrolled (788, 324) with delta (0, 0)
Screenshot: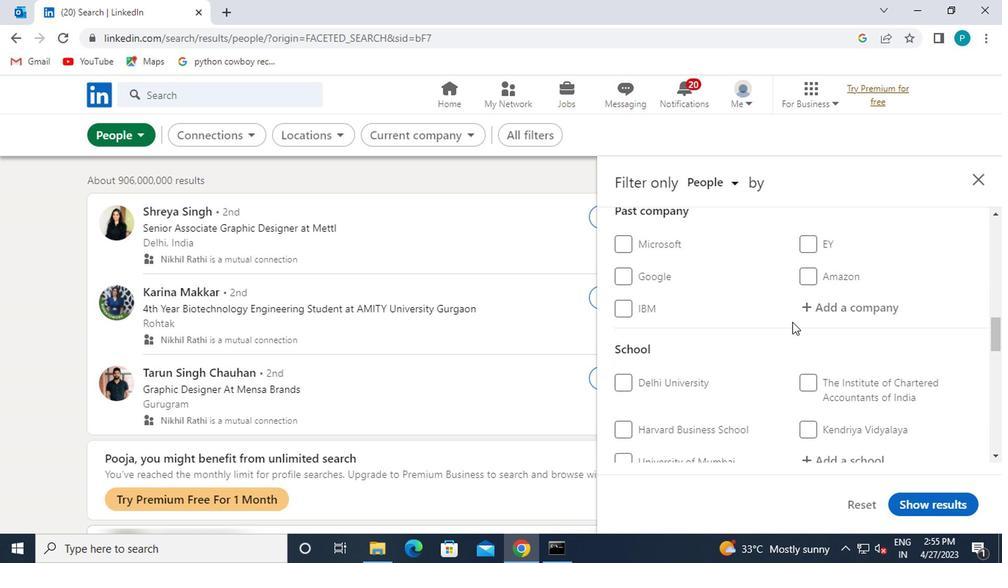 
Action: Mouse scrolled (788, 324) with delta (0, 0)
Screenshot: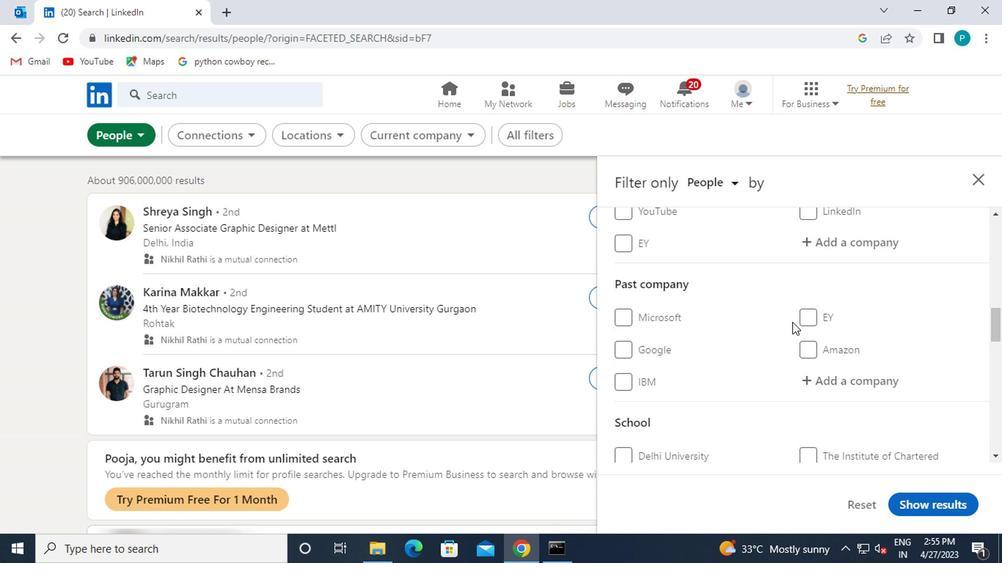 
Action: Mouse moved to (800, 312)
Screenshot: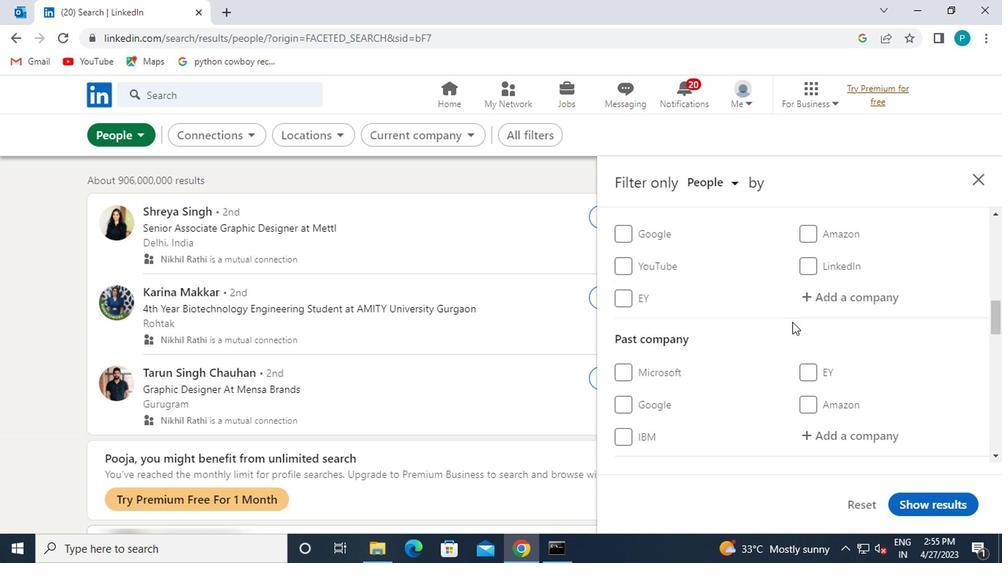 
Action: Mouse pressed left at (800, 312)
Screenshot: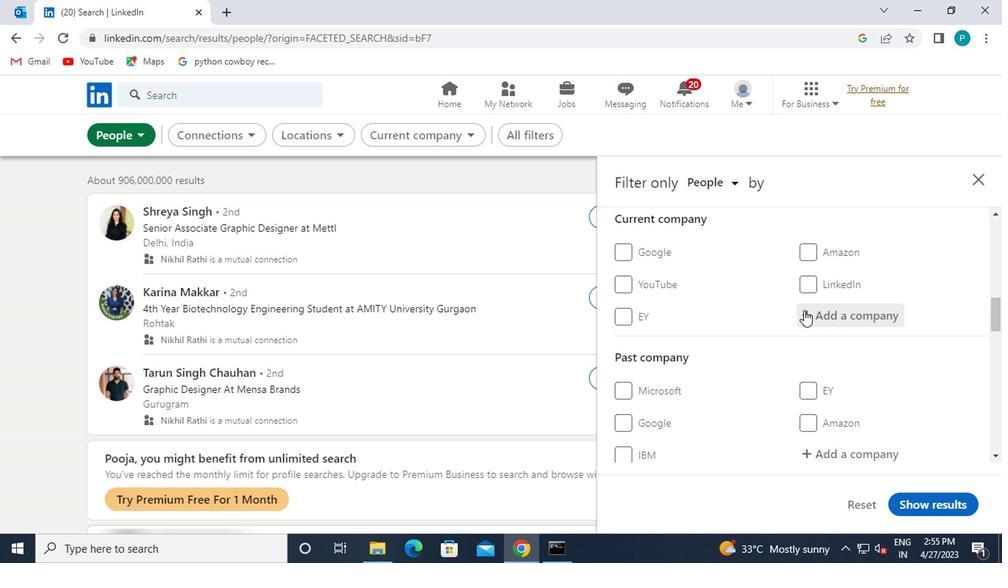 
Action: Mouse moved to (798, 314)
Screenshot: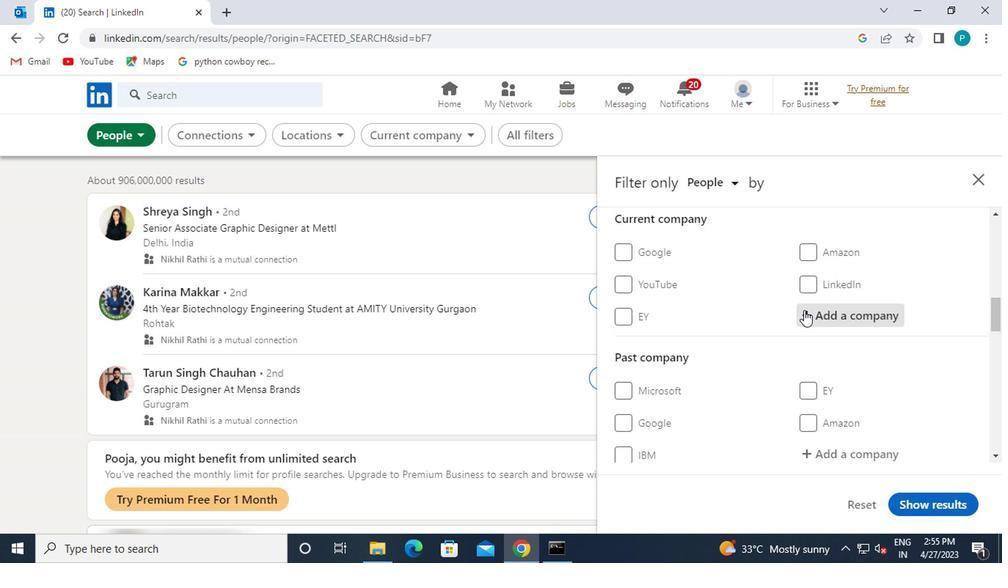 
Action: Key pressed <Key.caps_lock>I<Key.caps_lock>NDIAN<Key.space><Key.caps_lock>T
Screenshot: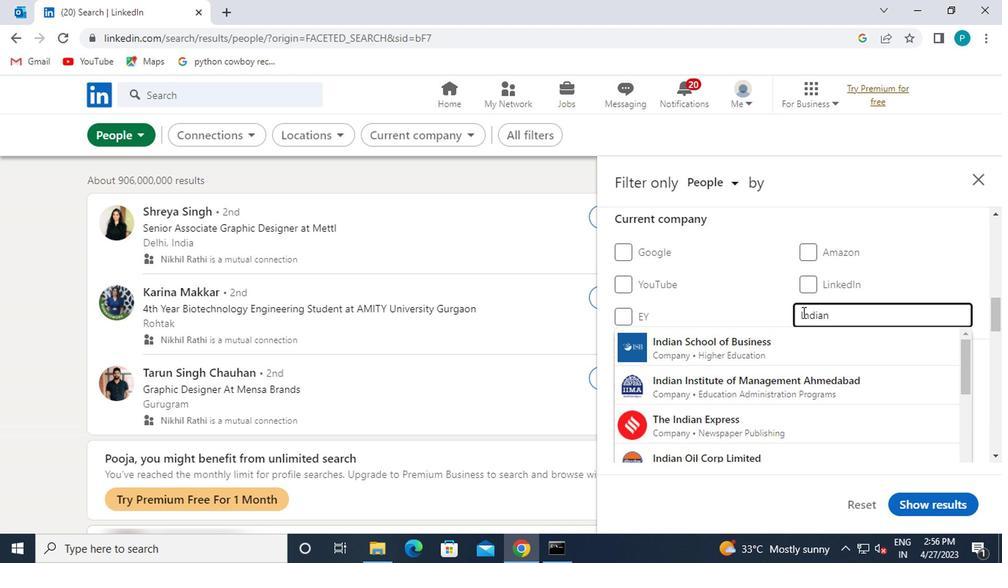 
Action: Mouse moved to (797, 315)
Screenshot: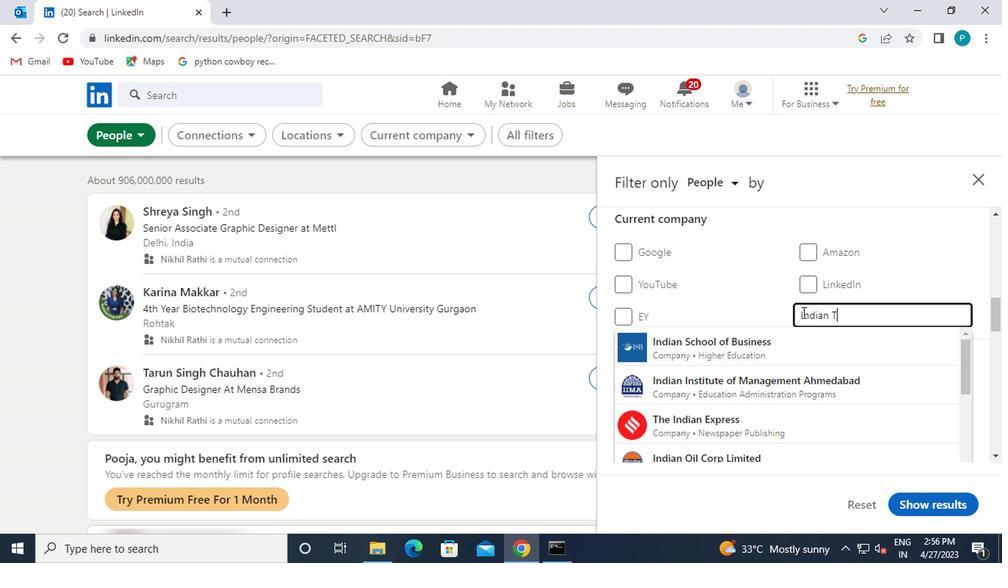 
Action: Key pressed <Key.caps_lock>RANS
Screenshot: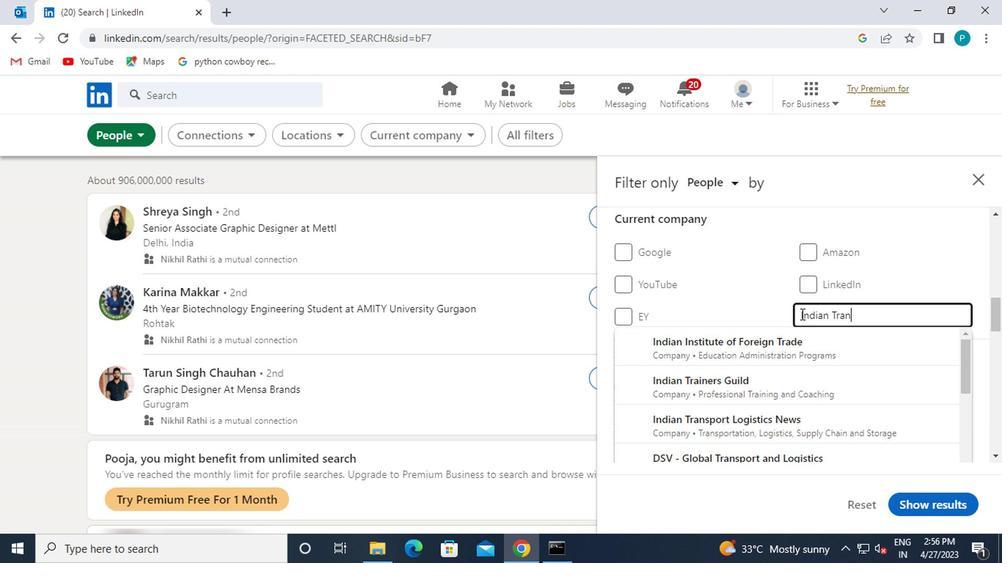 
Action: Mouse moved to (775, 374)
Screenshot: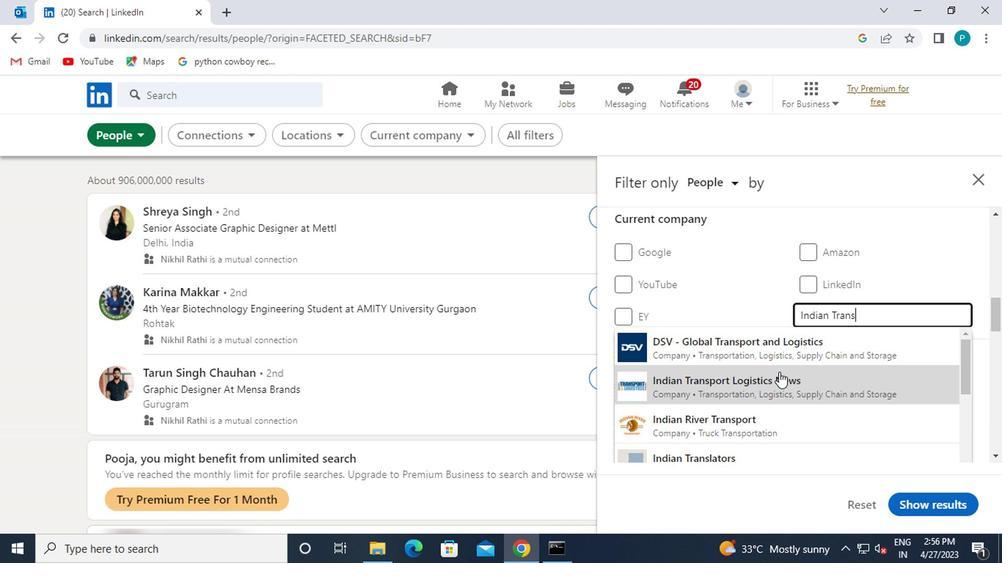 
Action: Mouse pressed left at (775, 374)
Screenshot: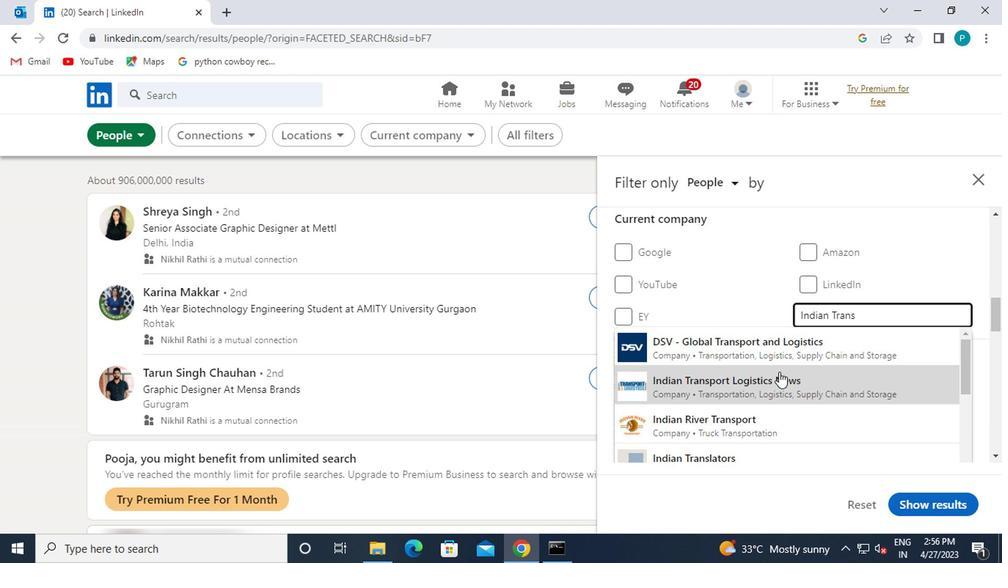 
Action: Mouse moved to (767, 373)
Screenshot: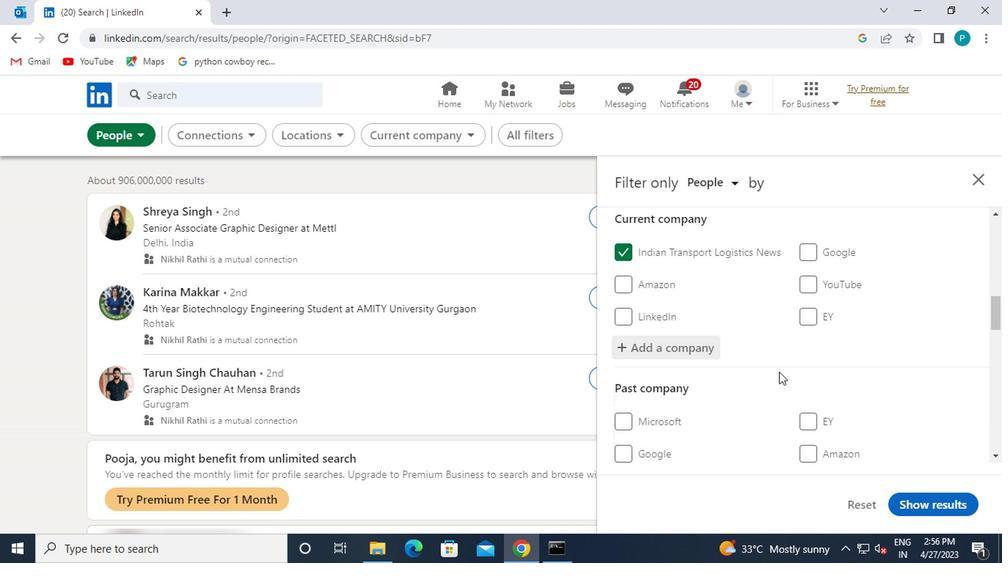 
Action: Mouse scrolled (767, 372) with delta (0, 0)
Screenshot: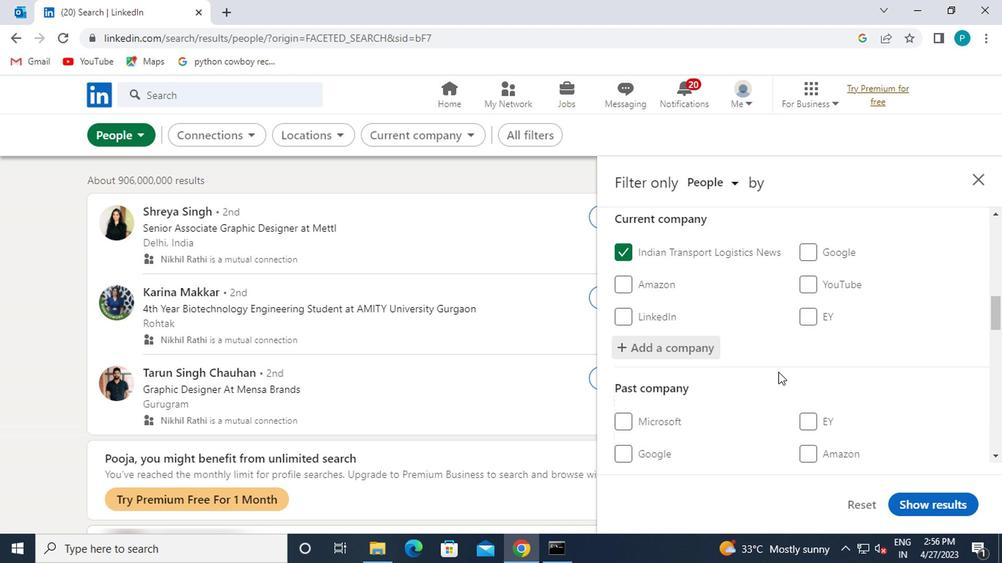 
Action: Mouse scrolled (767, 372) with delta (0, 0)
Screenshot: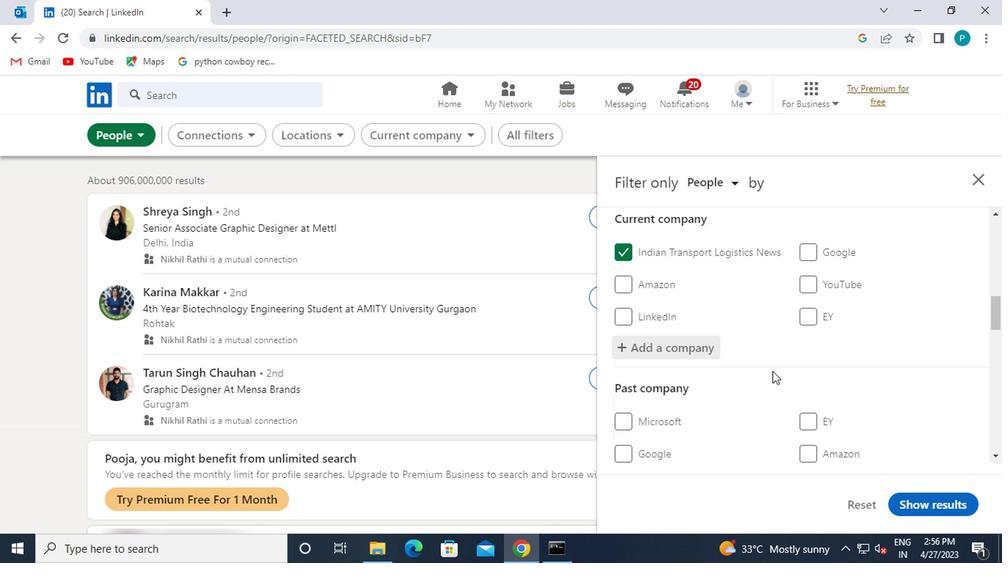 
Action: Mouse scrolled (767, 372) with delta (0, 0)
Screenshot: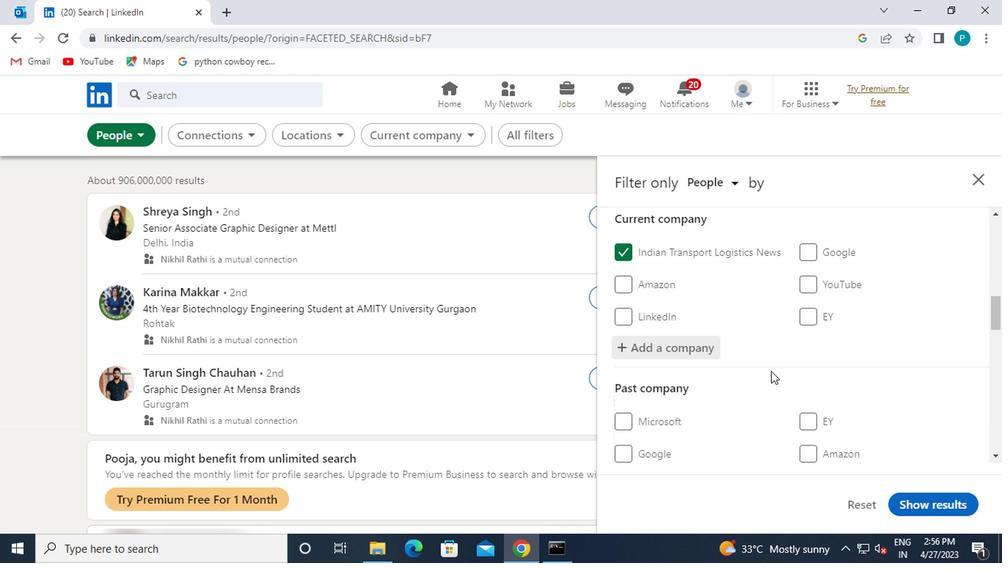 
Action: Mouse moved to (845, 429)
Screenshot: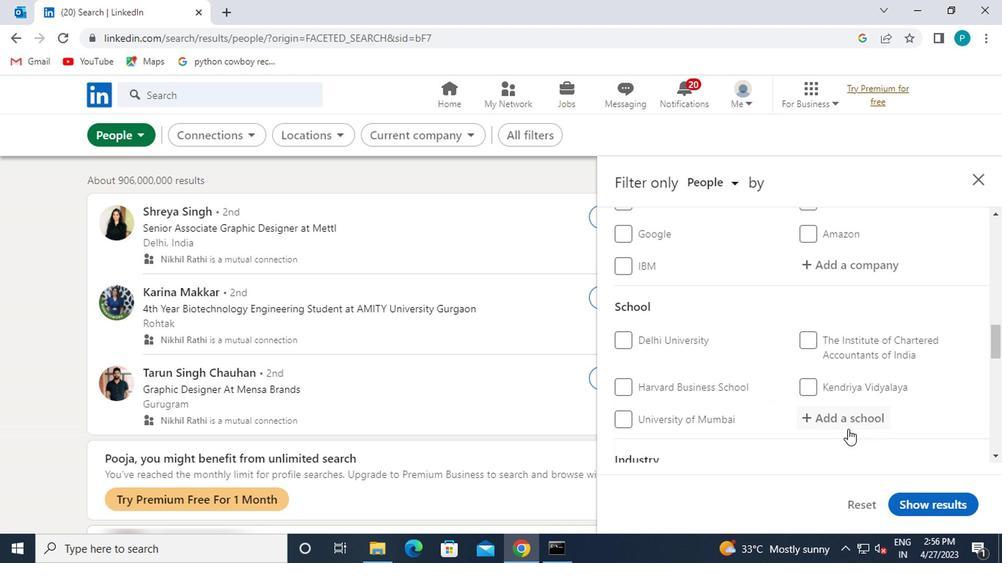 
Action: Mouse pressed left at (845, 429)
Screenshot: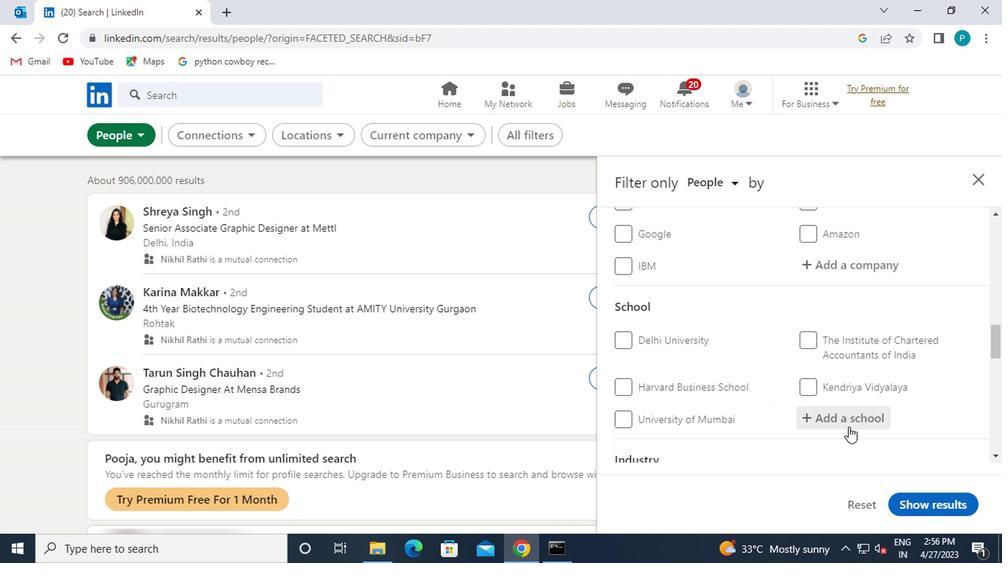 
Action: Key pressed <Key.caps_lock>B<Key.caps_lock>UNDEL
Screenshot: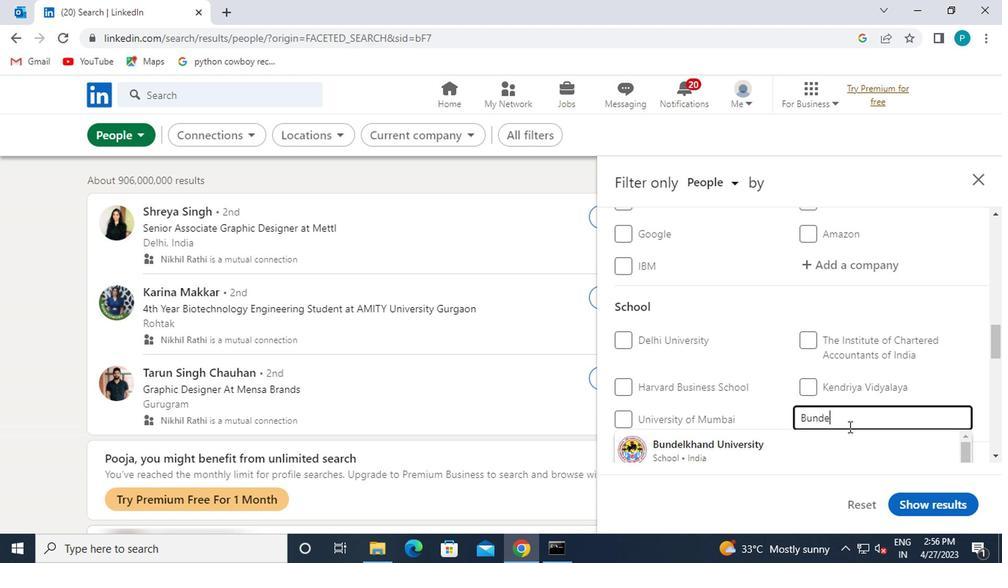 
Action: Mouse moved to (839, 425)
Screenshot: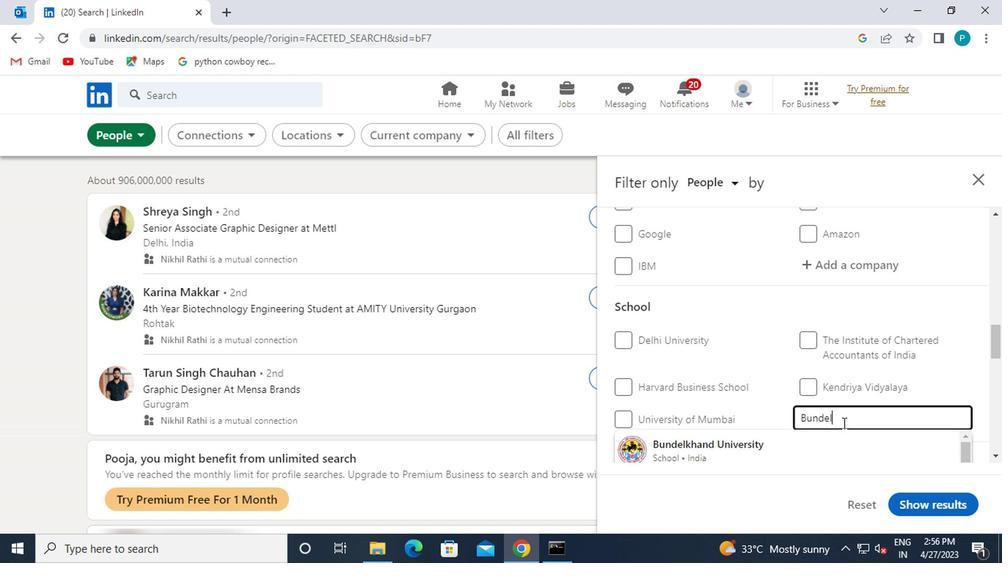
Action: Mouse scrolled (839, 425) with delta (0, 0)
Screenshot: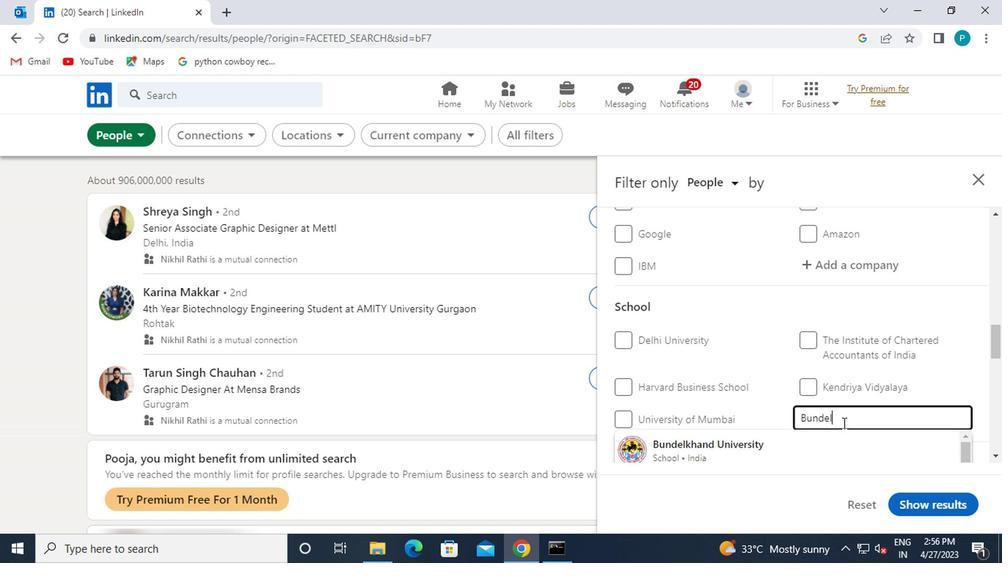 
Action: Mouse moved to (807, 404)
Screenshot: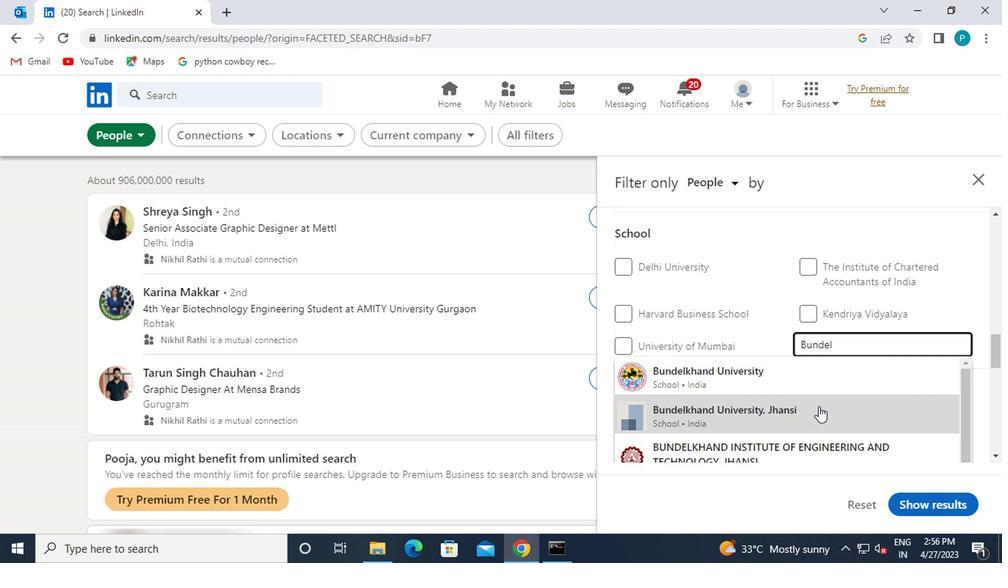 
Action: Mouse pressed left at (807, 404)
Screenshot: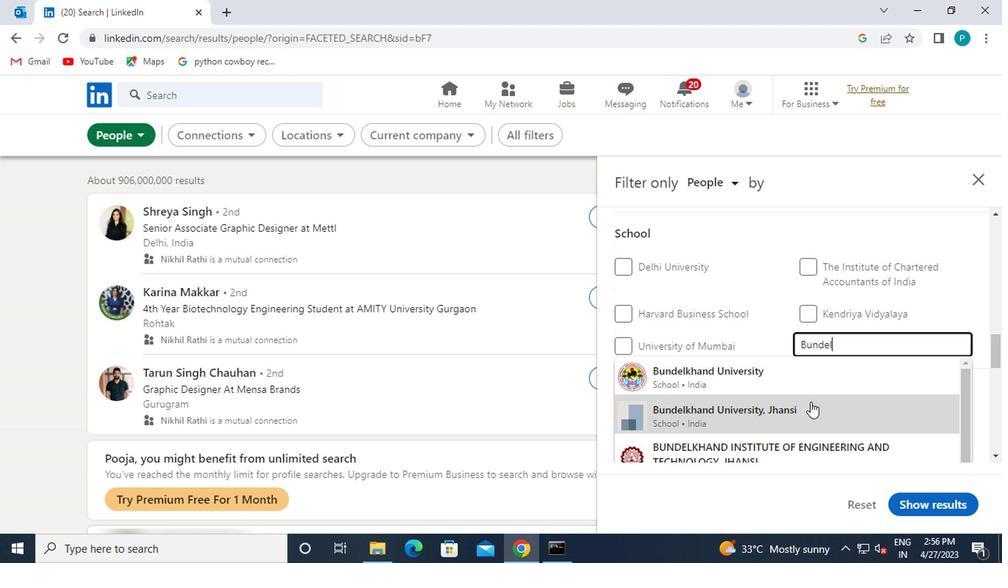 
Action: Mouse moved to (765, 351)
Screenshot: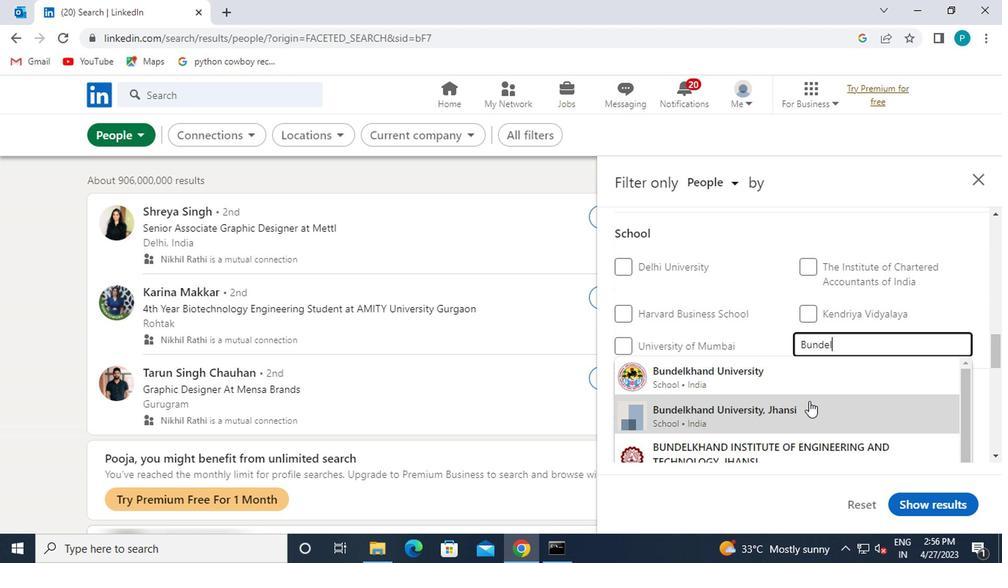 
Action: Mouse scrolled (765, 350) with delta (0, -1)
Screenshot: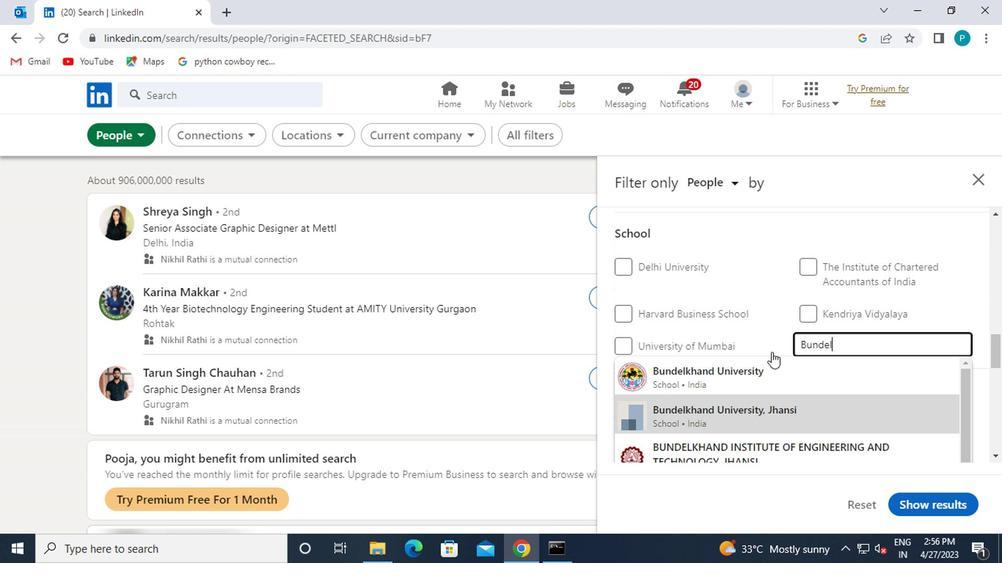 
Action: Mouse moved to (791, 411)
Screenshot: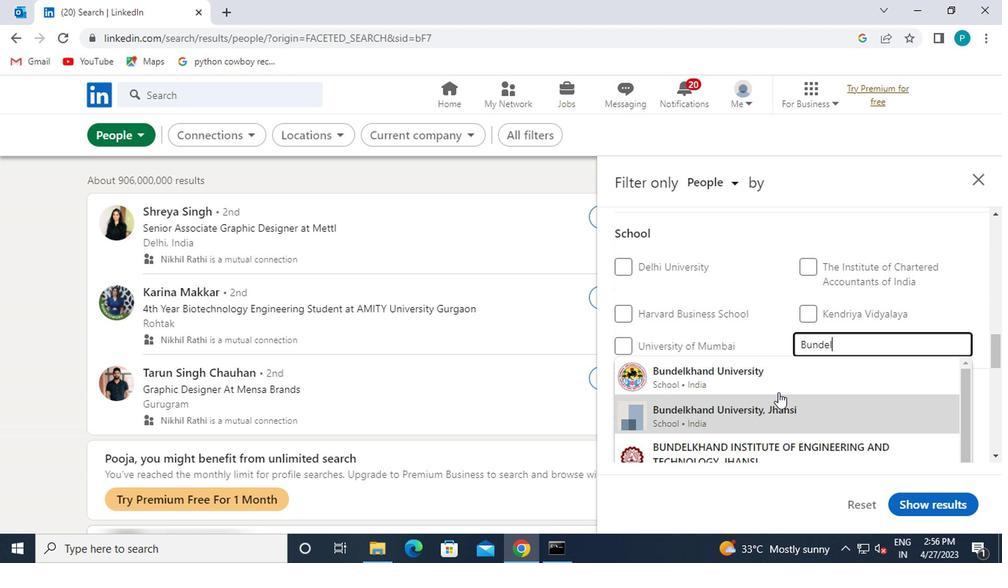 
Action: Mouse pressed left at (791, 411)
Screenshot: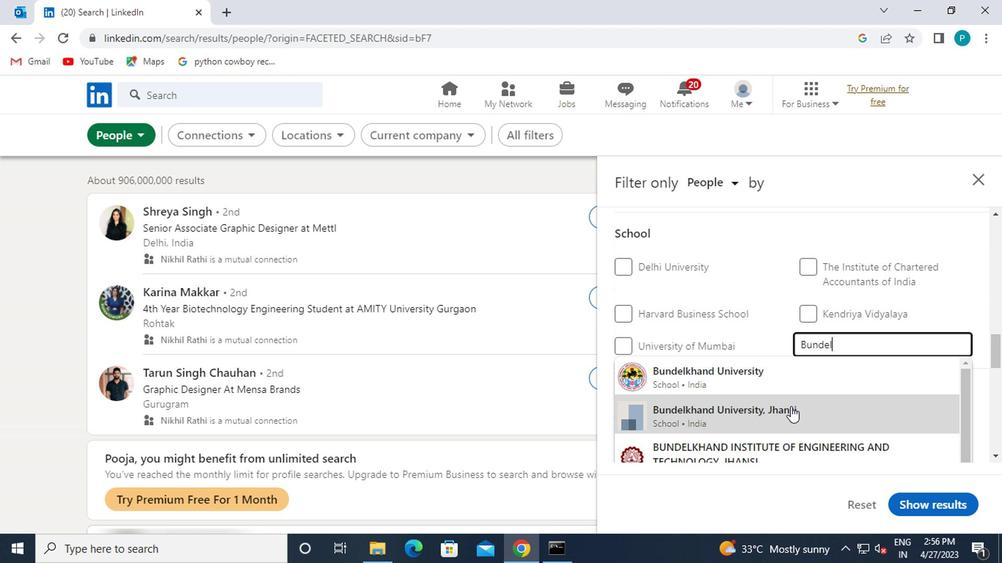 
Action: Mouse moved to (809, 358)
Screenshot: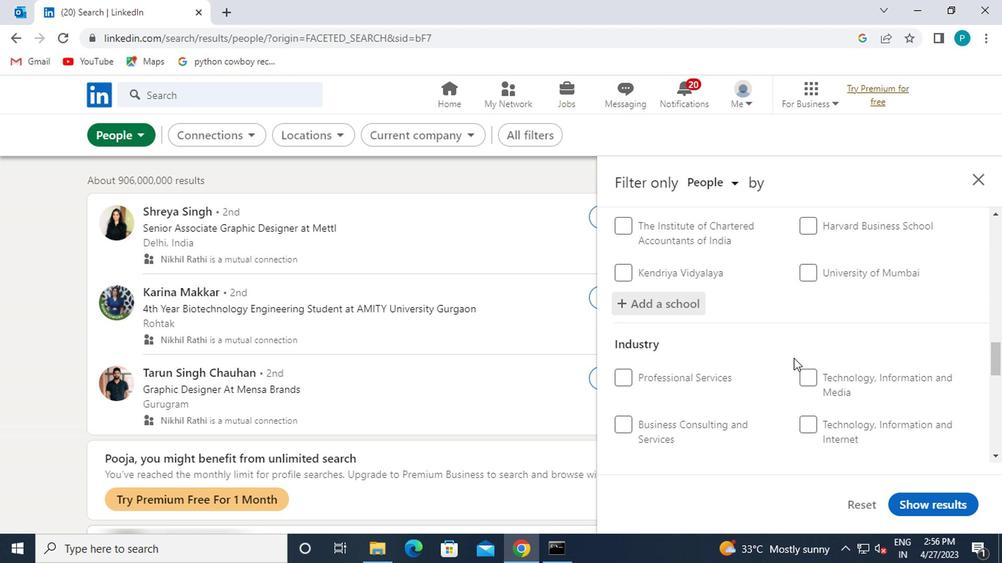
Action: Mouse scrolled (809, 358) with delta (0, 0)
Screenshot: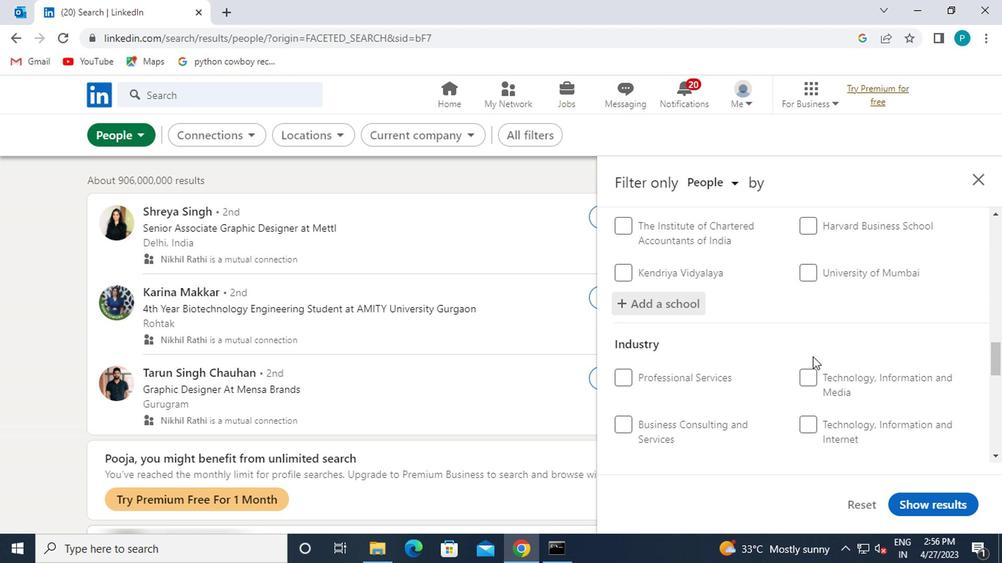 
Action: Mouse scrolled (809, 358) with delta (0, 0)
Screenshot: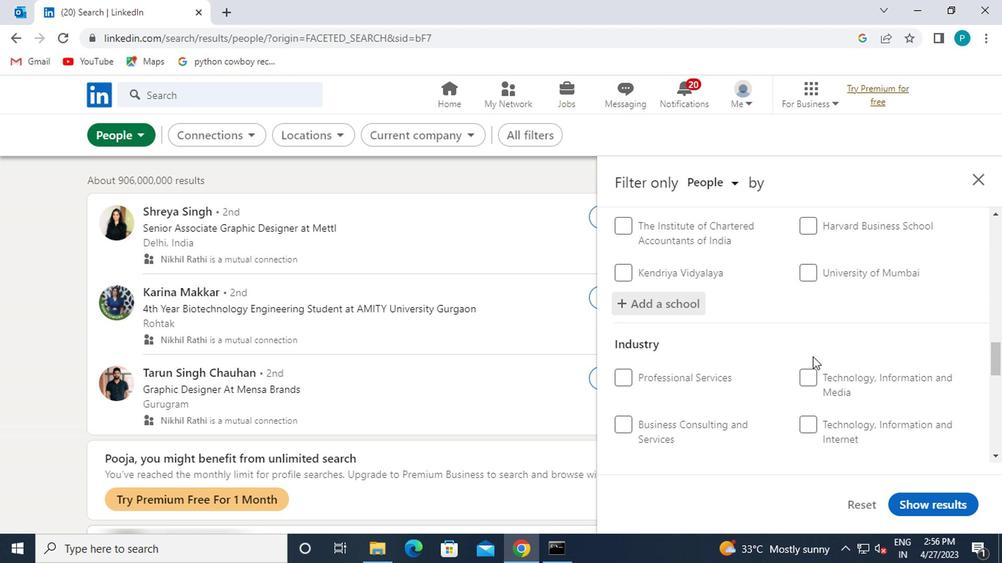 
Action: Mouse moved to (801, 324)
Screenshot: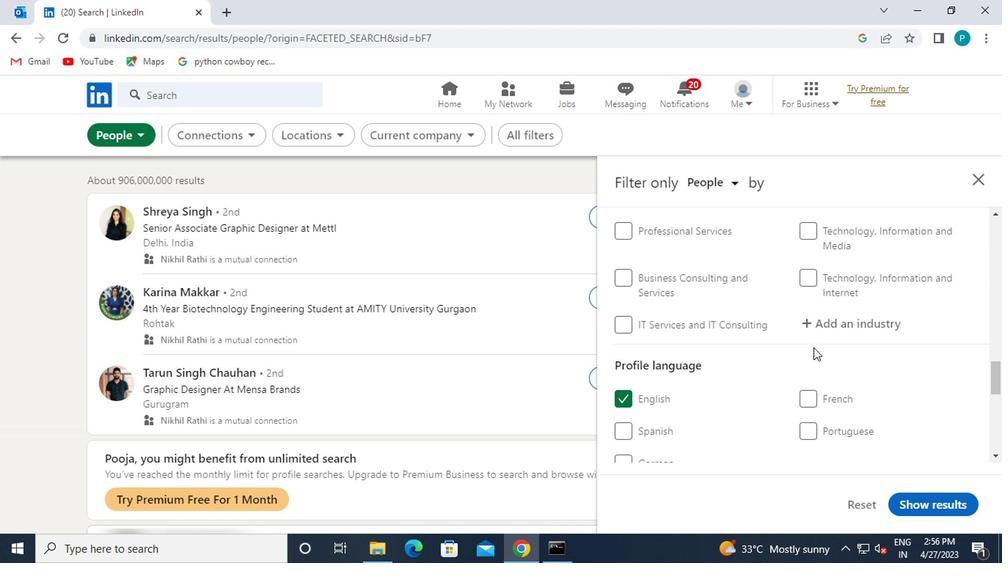 
Action: Mouse pressed left at (801, 324)
Screenshot: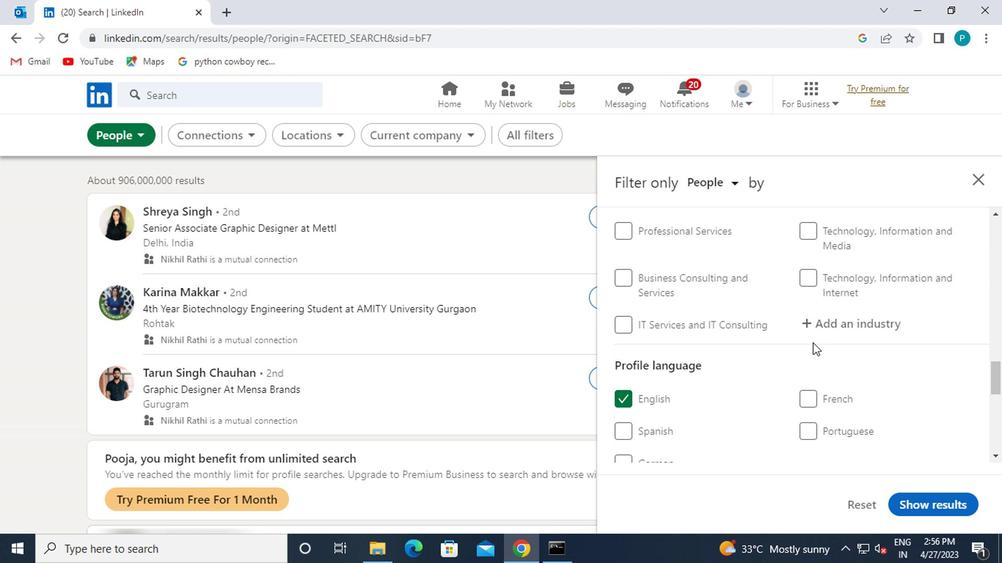 
Action: Mouse moved to (801, 324)
Screenshot: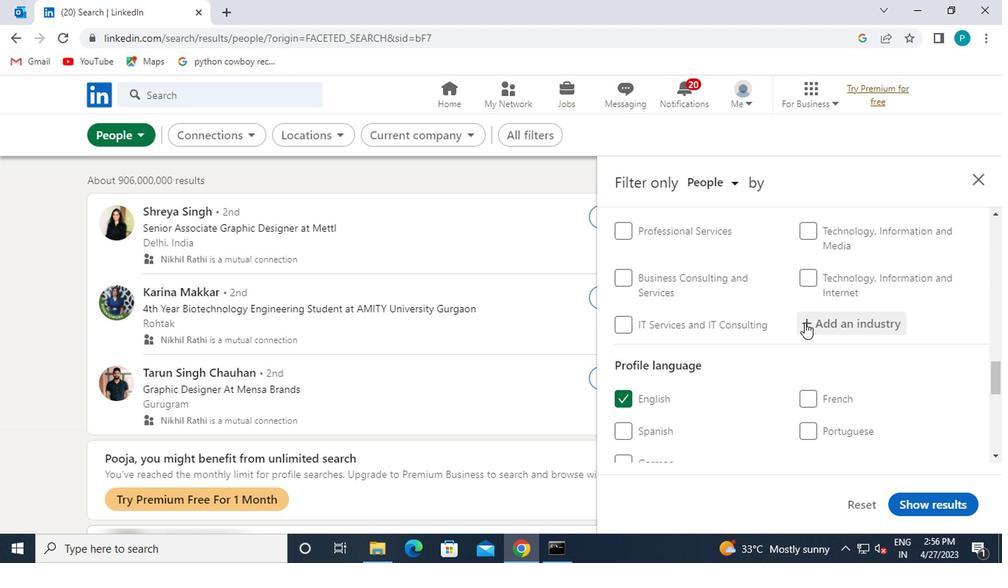 
Action: Key pressed <Key.caps_lock>S<Key.caps_lock>PORTING
Screenshot: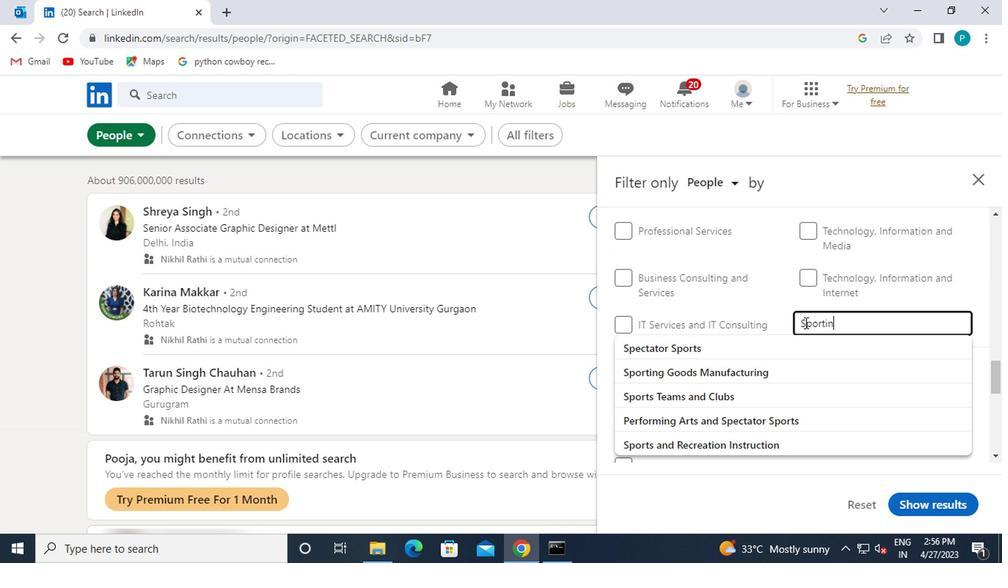 
Action: Mouse moved to (743, 351)
Screenshot: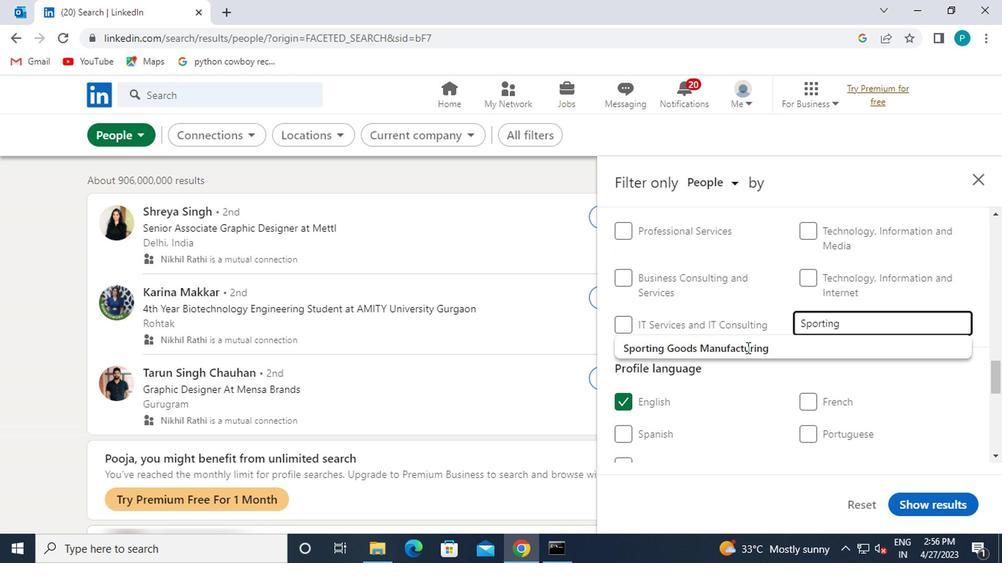
Action: Mouse pressed left at (743, 351)
Screenshot: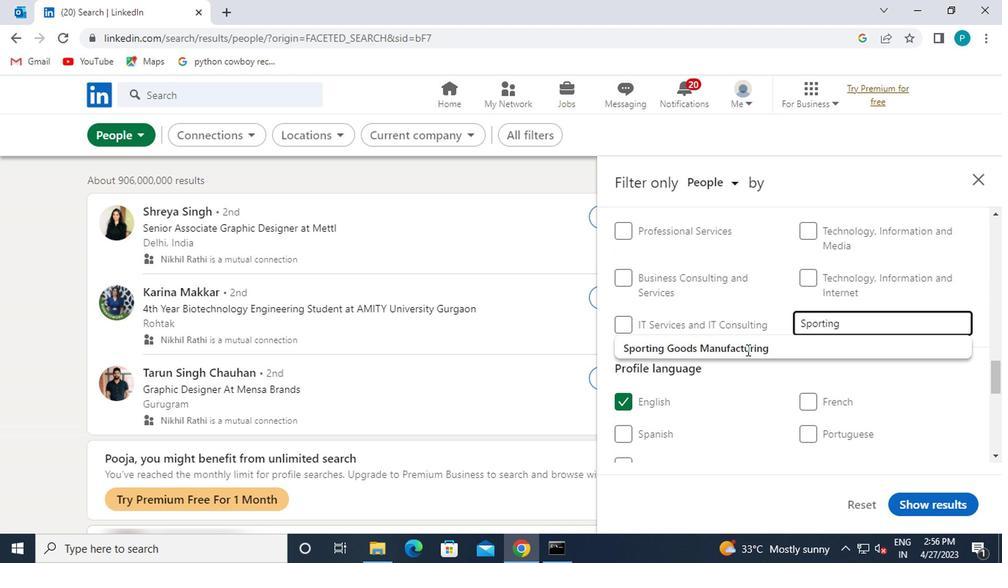 
Action: Mouse moved to (768, 349)
Screenshot: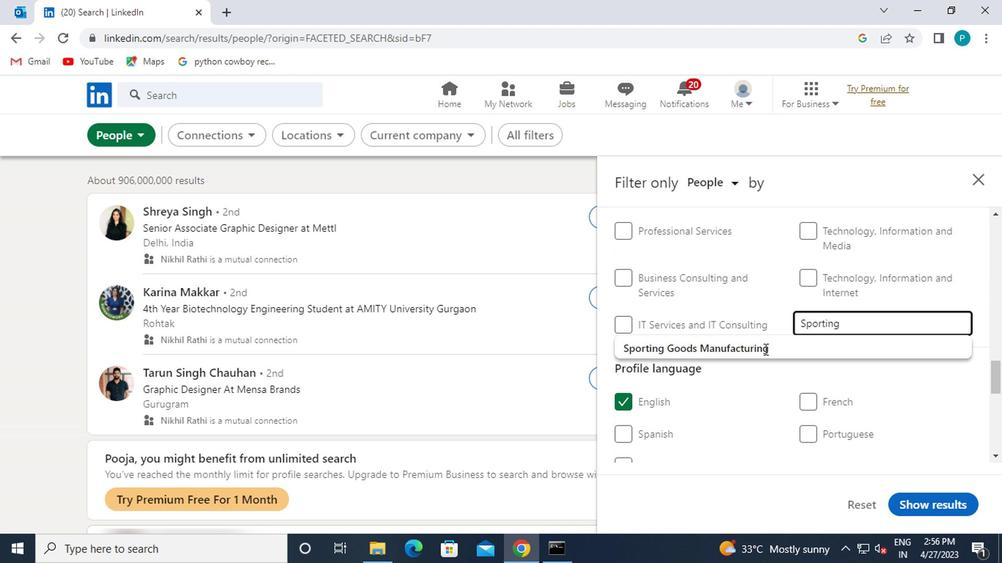 
Action: Mouse pressed left at (768, 349)
Screenshot: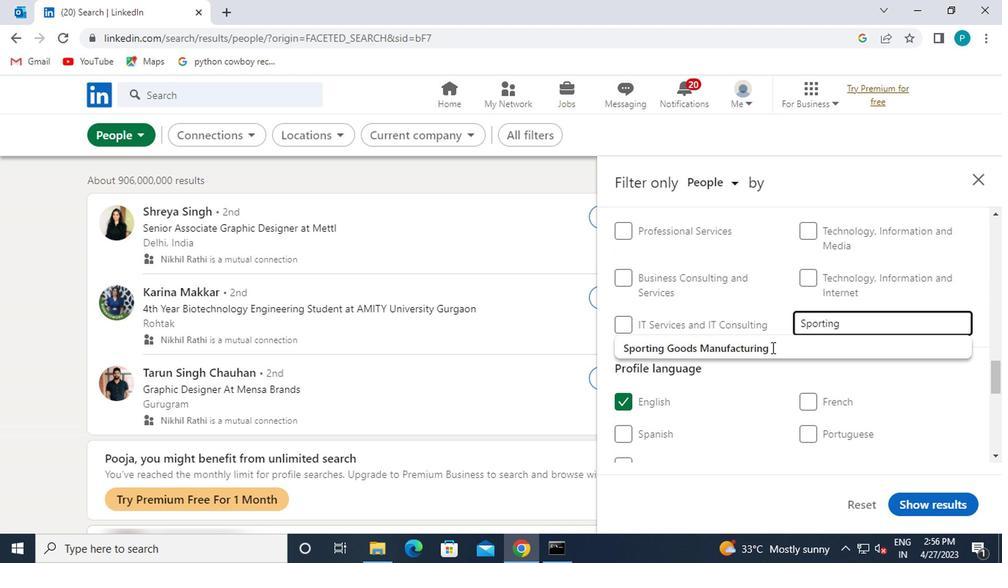 
Action: Mouse moved to (723, 378)
Screenshot: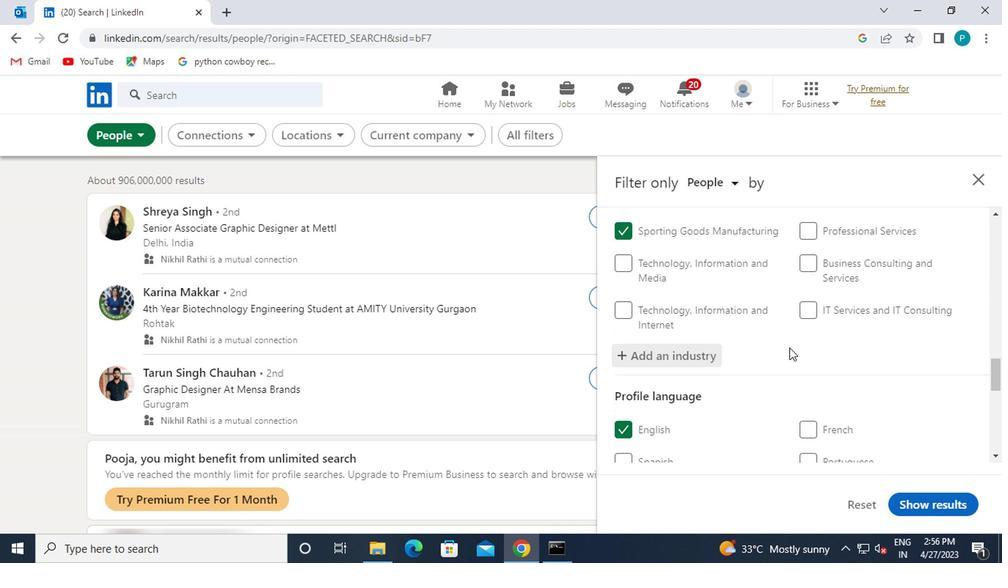 
Action: Mouse scrolled (723, 378) with delta (0, 0)
Screenshot: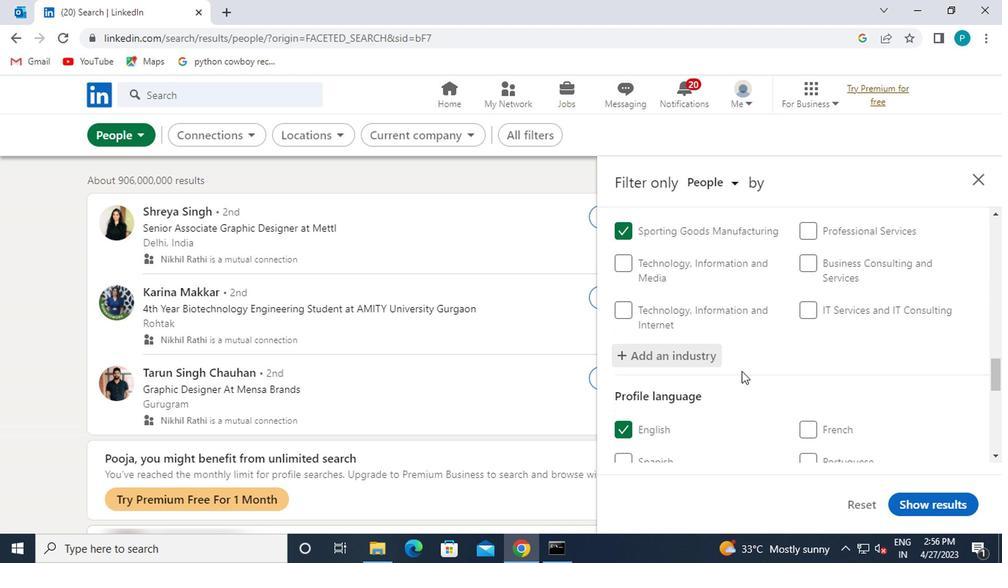 
Action: Mouse scrolled (723, 378) with delta (0, 0)
Screenshot: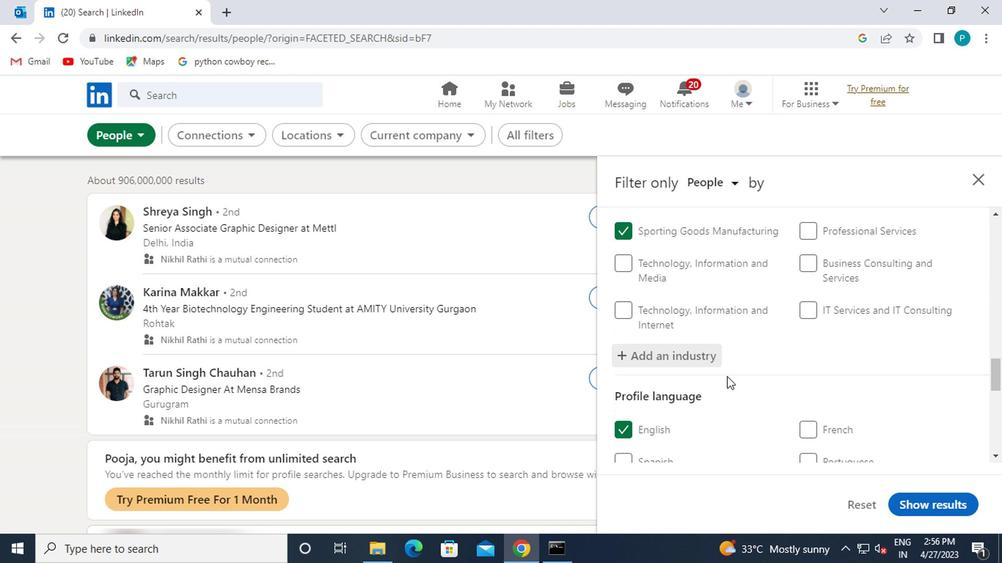 
Action: Mouse scrolled (723, 378) with delta (0, 0)
Screenshot: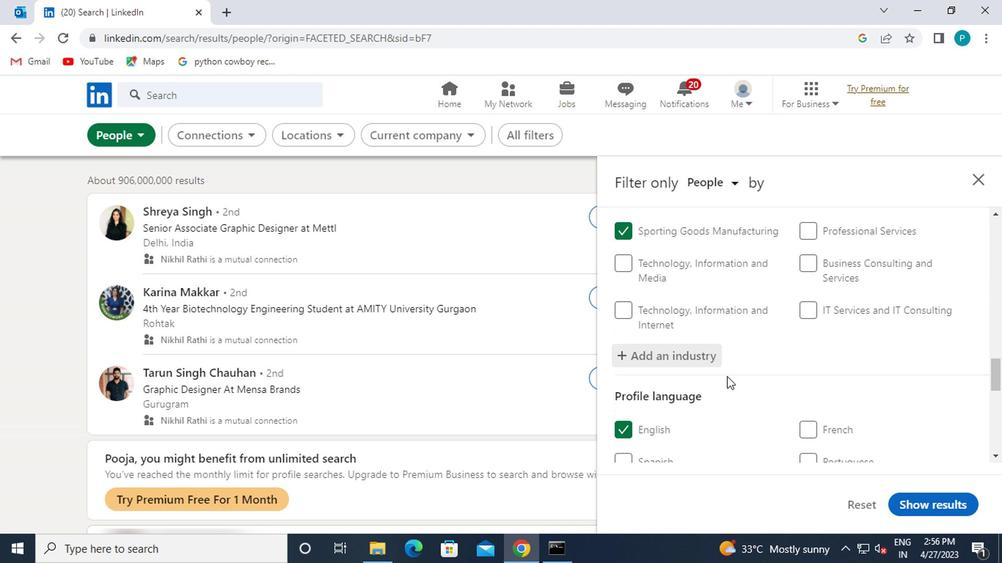 
Action: Mouse moved to (692, 374)
Screenshot: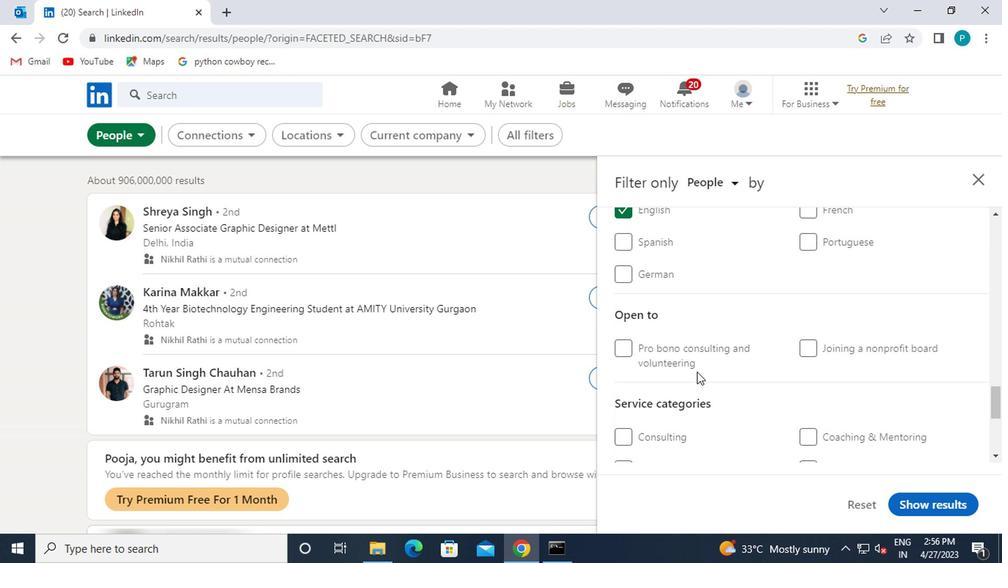 
Action: Mouse scrolled (692, 373) with delta (0, -1)
Screenshot: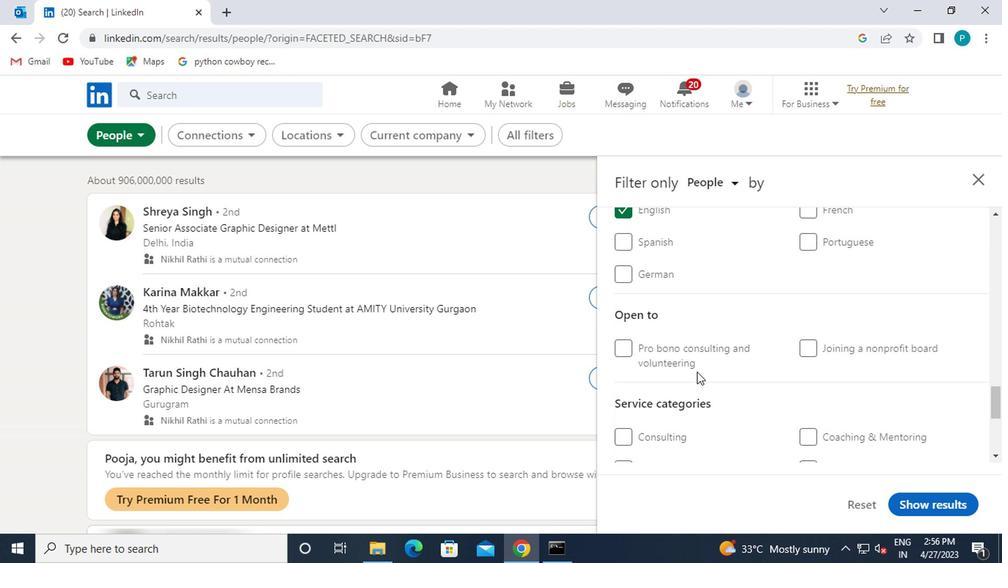 
Action: Mouse moved to (692, 374)
Screenshot: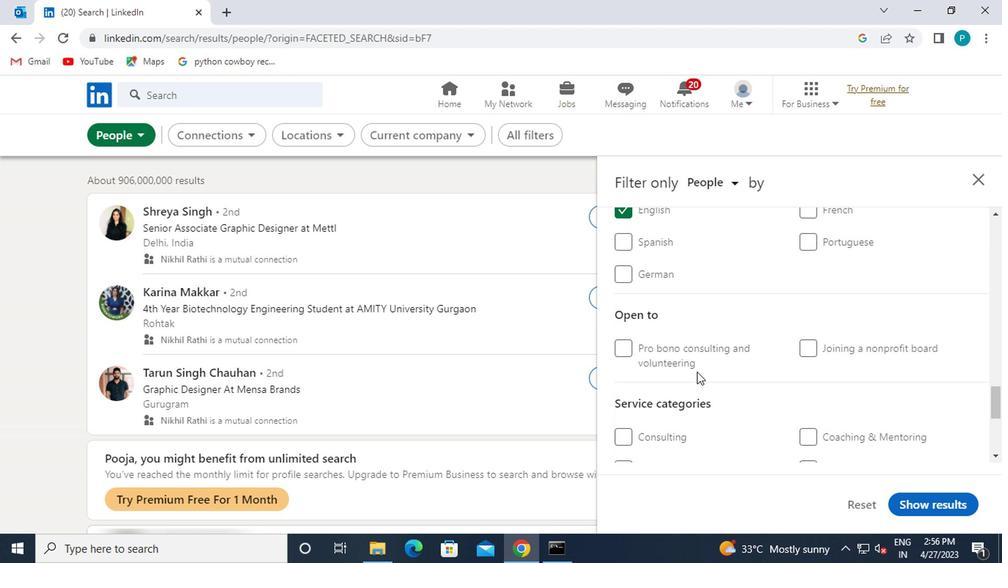 
Action: Mouse scrolled (692, 373) with delta (0, -1)
Screenshot: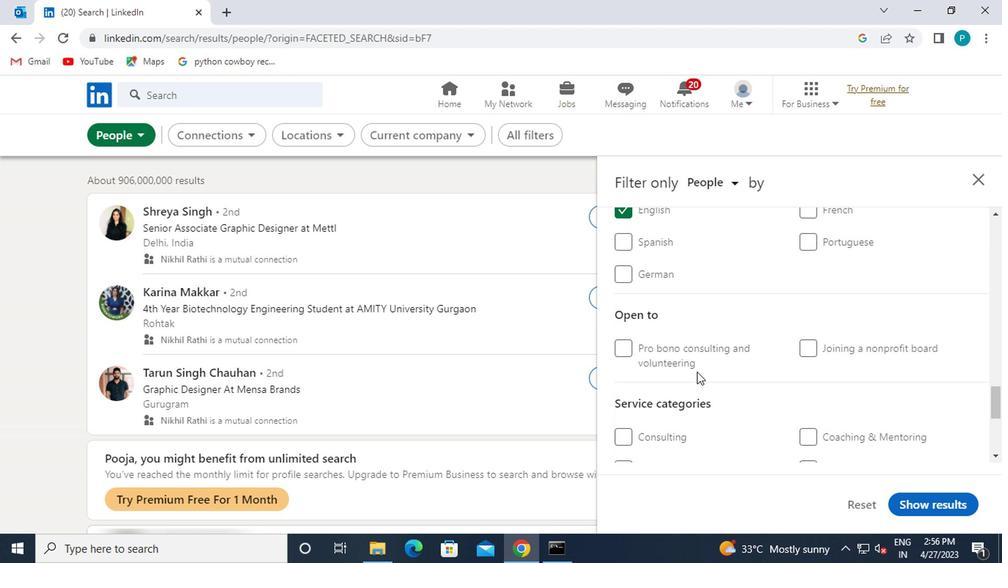
Action: Mouse moved to (891, 357)
Screenshot: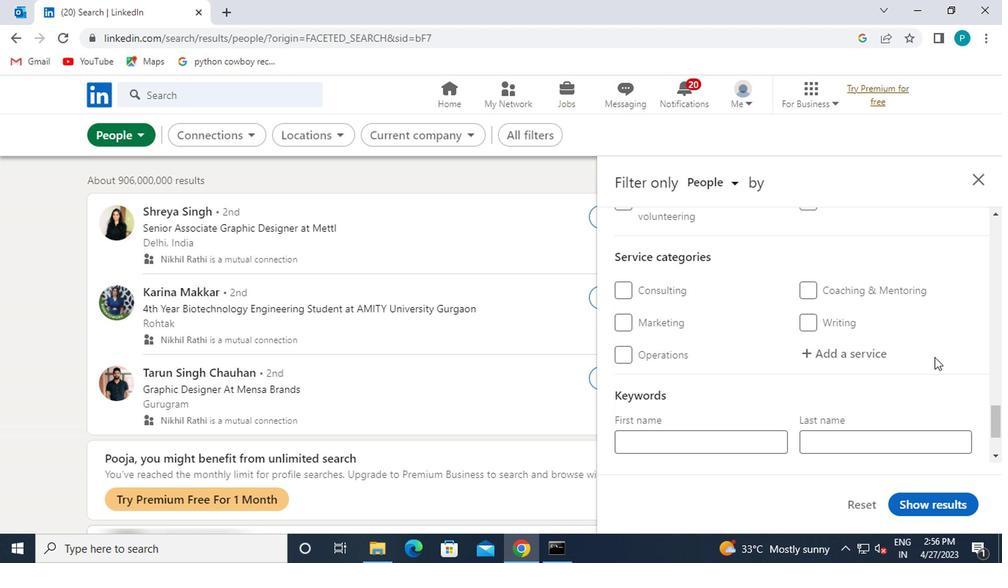 
Action: Mouse pressed left at (891, 357)
Screenshot: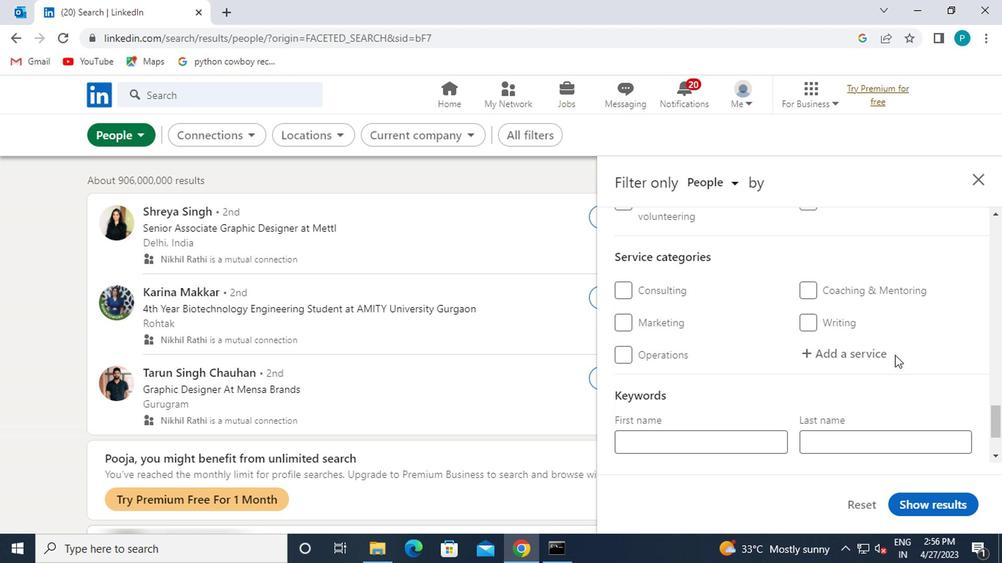 
Action: Mouse moved to (882, 354)
Screenshot: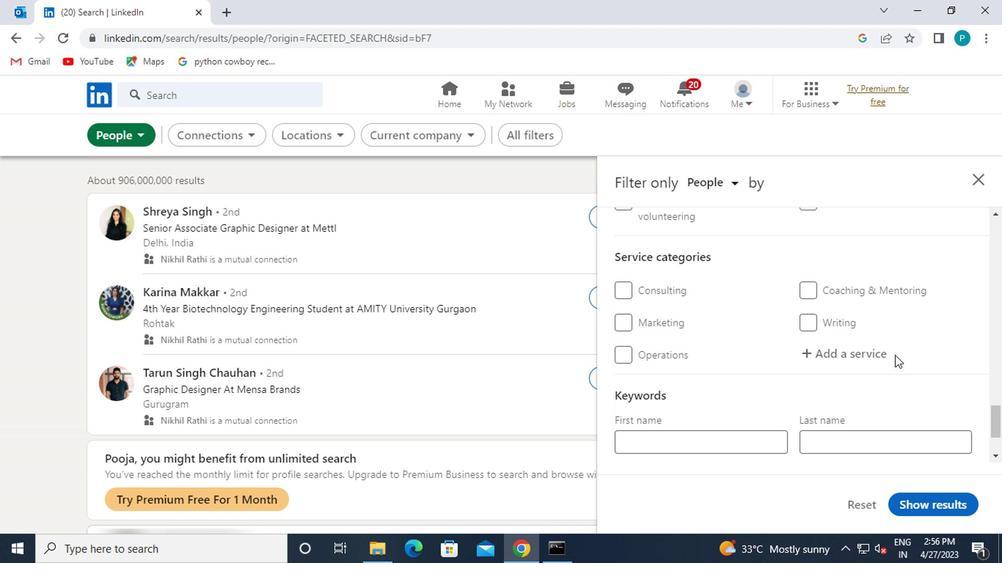 
Action: Mouse pressed left at (882, 354)
Screenshot: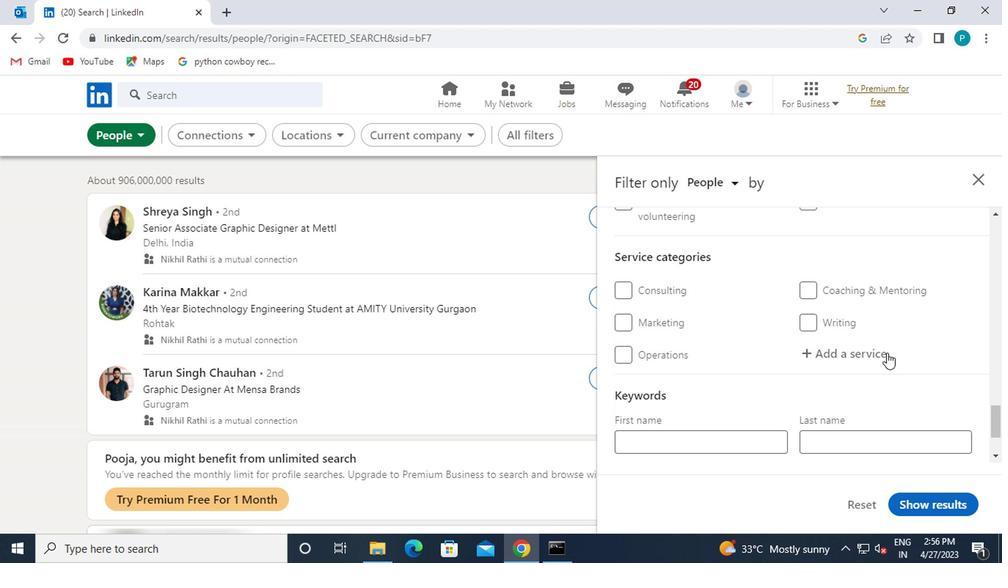
Action: Key pressed <Key.caps_lock>L<Key.caps_lock>OGO
Screenshot: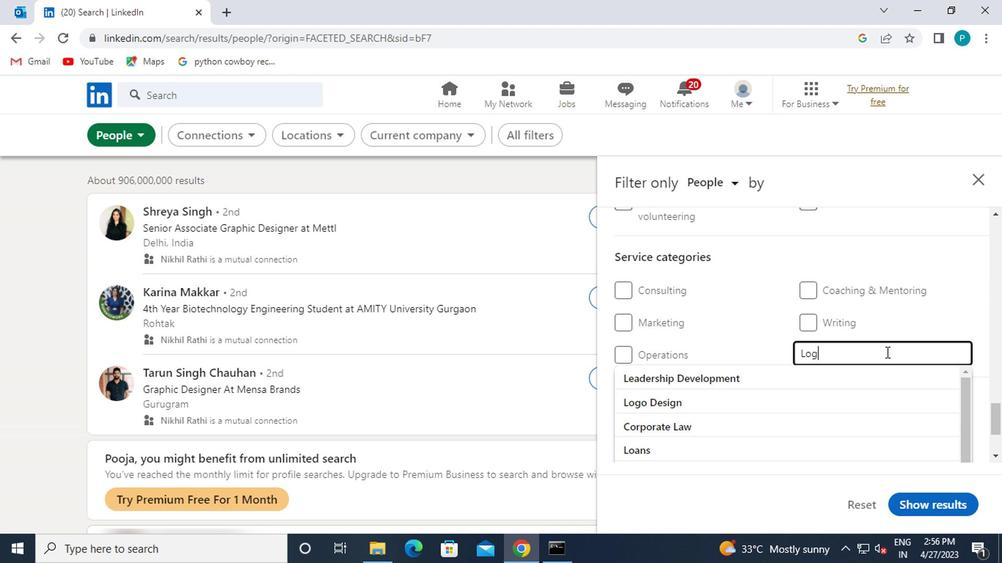 
Action: Mouse moved to (817, 375)
Screenshot: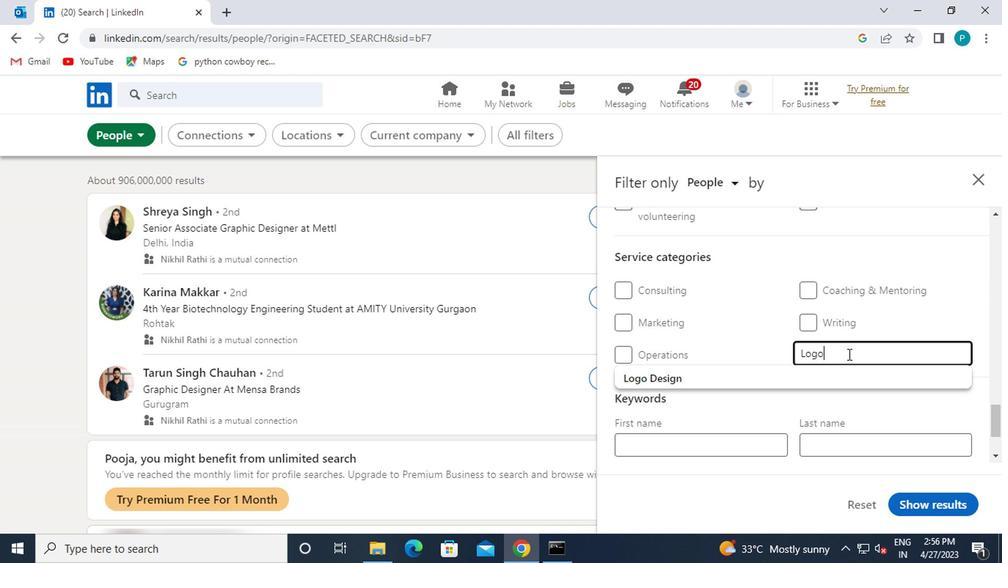 
Action: Mouse pressed left at (817, 375)
Screenshot: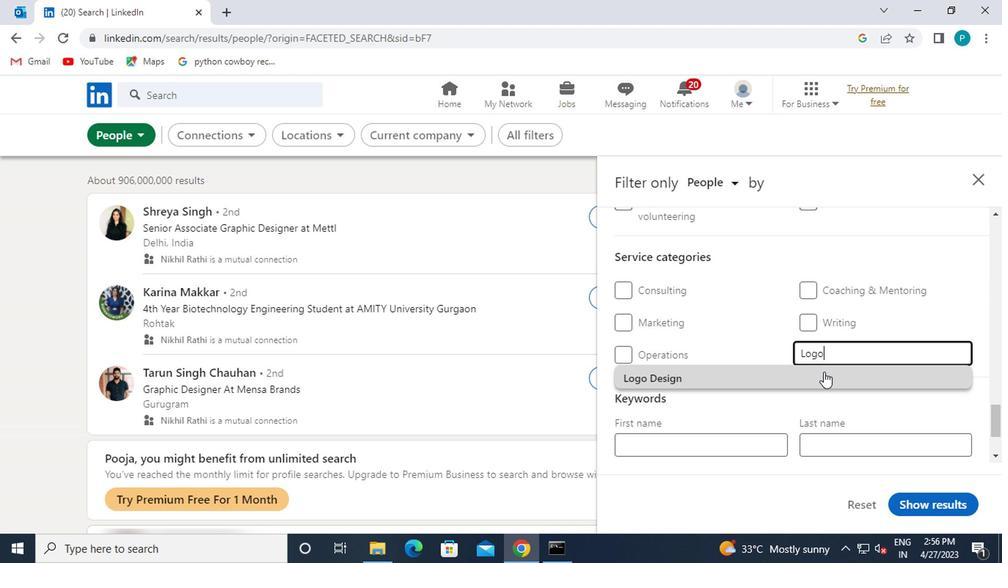 
Action: Mouse moved to (640, 335)
Screenshot: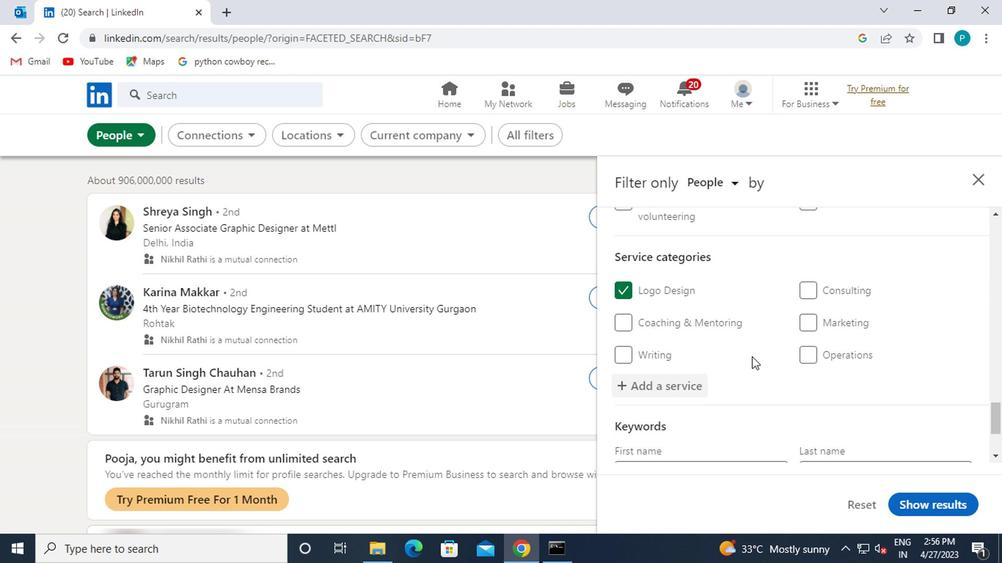 
Action: Mouse scrolled (640, 334) with delta (0, -1)
Screenshot: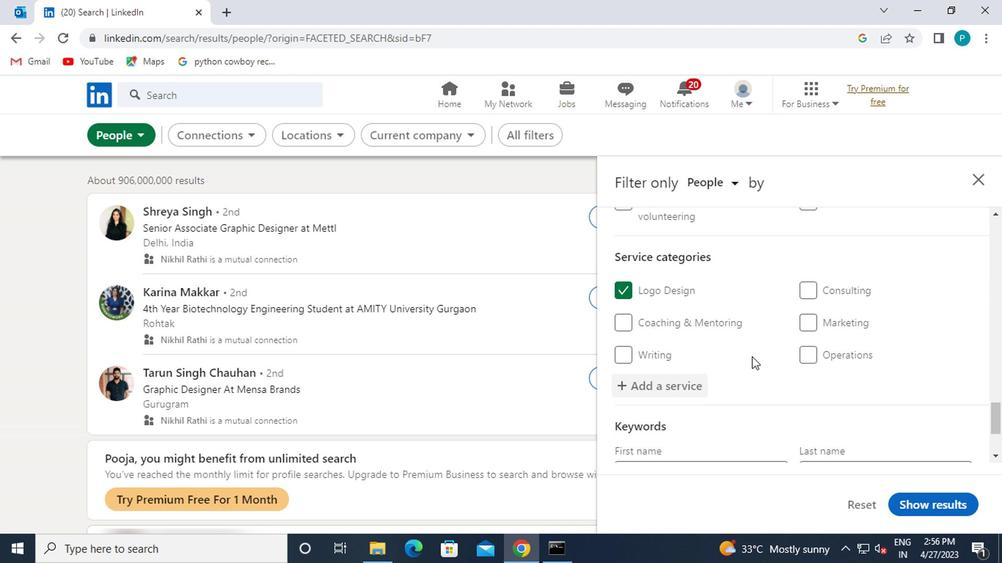 
Action: Mouse moved to (640, 338)
Screenshot: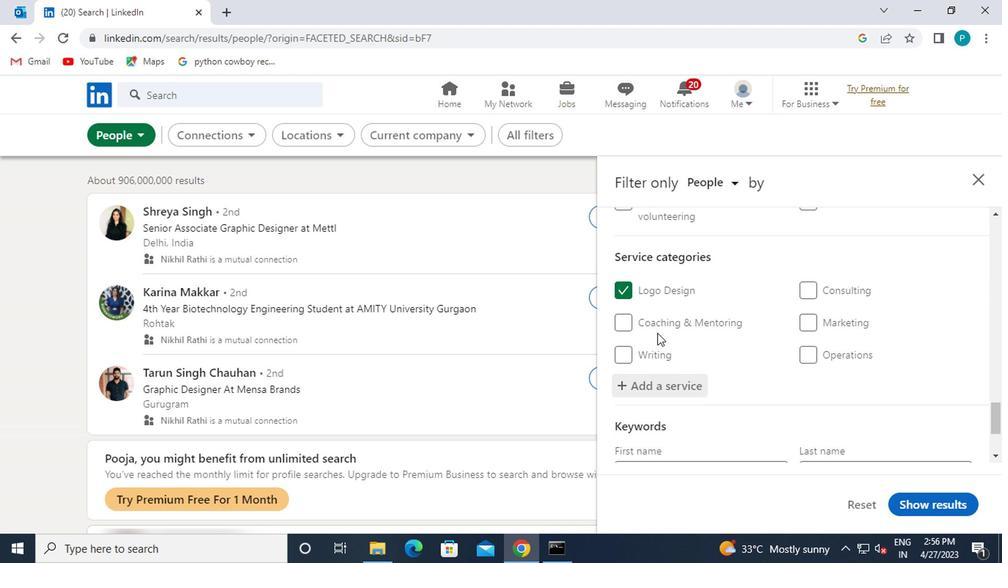 
Action: Mouse scrolled (640, 337) with delta (0, -1)
Screenshot: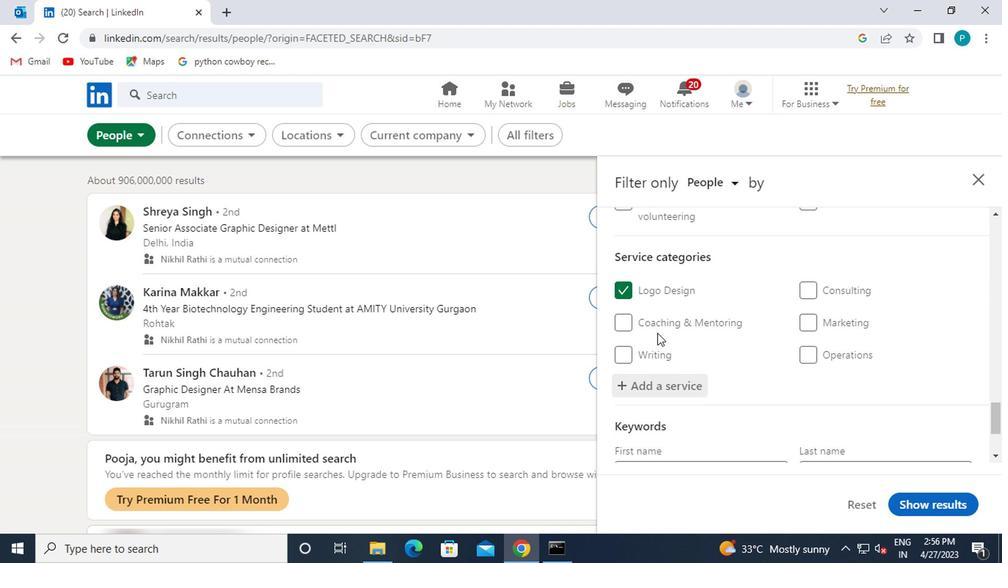 
Action: Mouse moved to (636, 384)
Screenshot: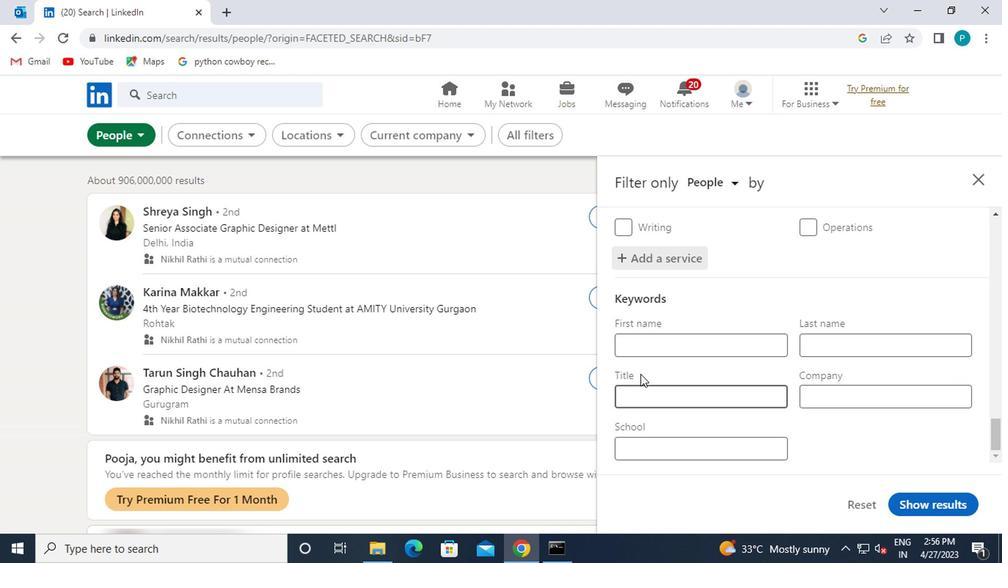 
Action: Mouse pressed left at (636, 384)
Screenshot: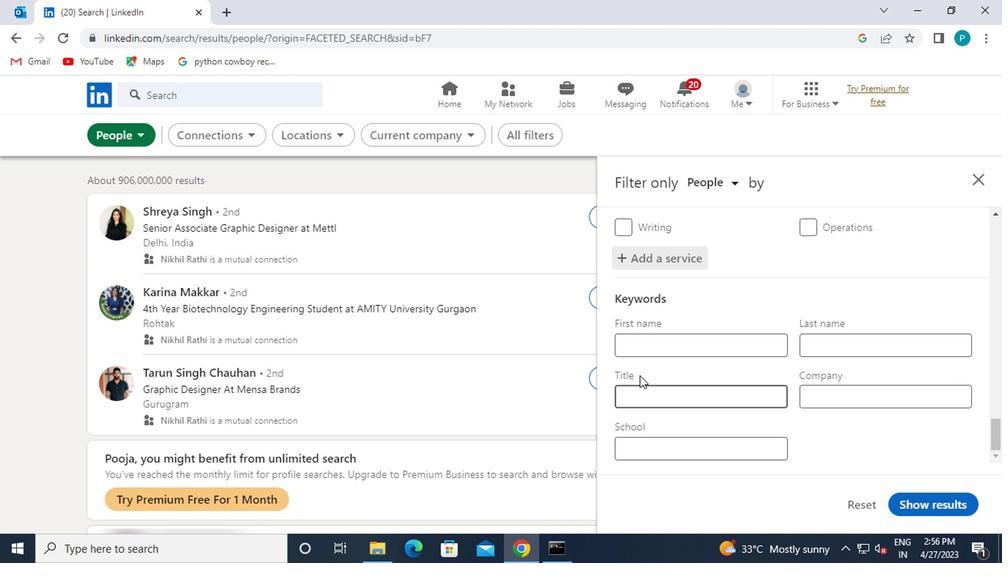 
Action: Mouse moved to (637, 400)
Screenshot: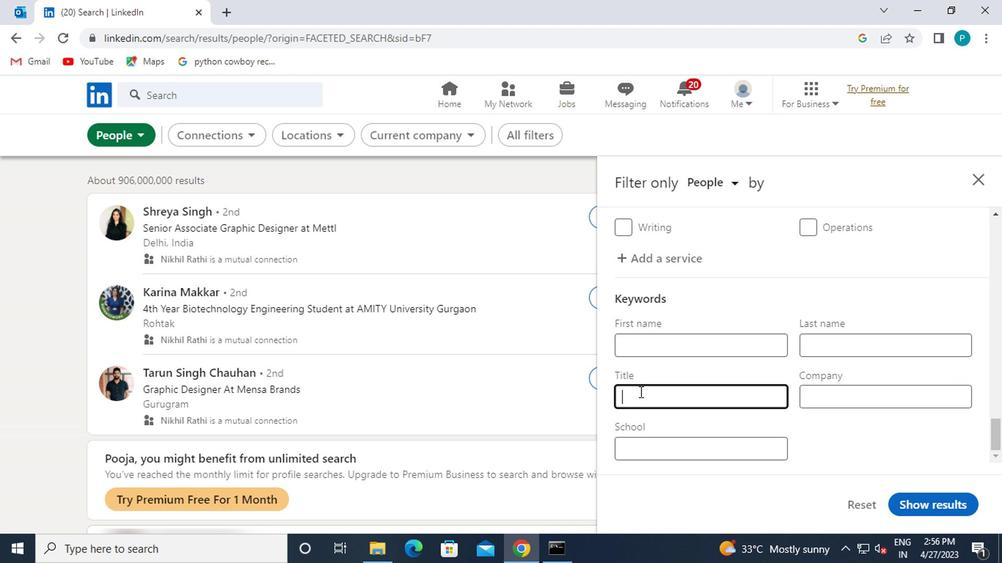 
Action: Key pressed <Key.caps_lock>F<Key.caps_lock>INANCIAL<Key.space><Key.caps_lock>AN<Key.backspace><Key.caps_lock>NALYST
Screenshot: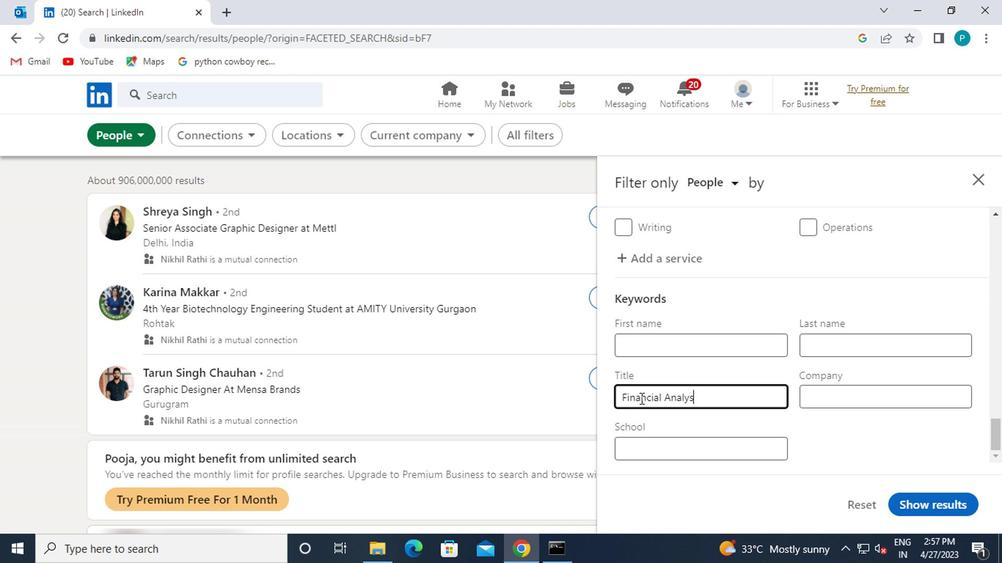 
Action: Mouse moved to (901, 500)
Screenshot: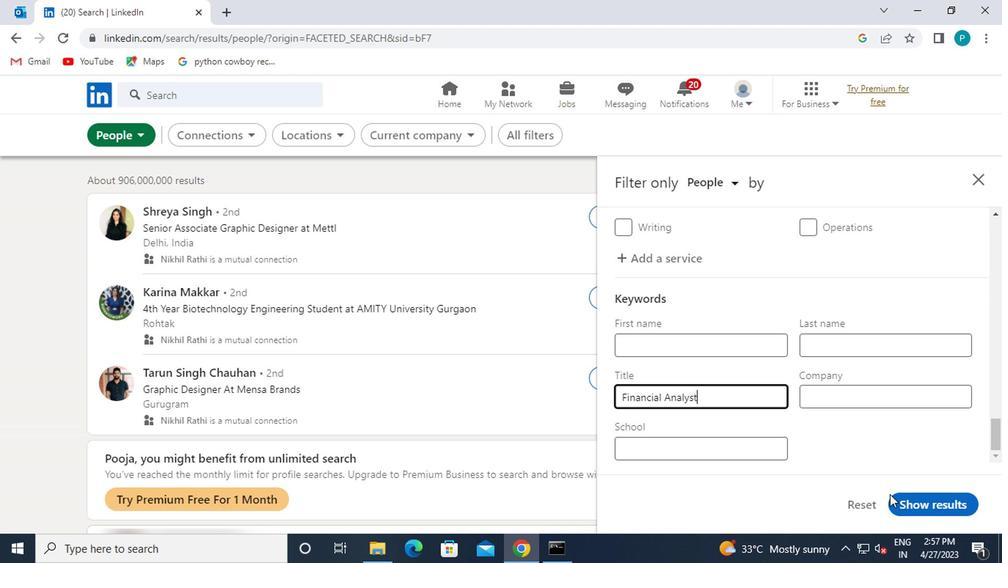 
Action: Mouse pressed left at (901, 500)
Screenshot: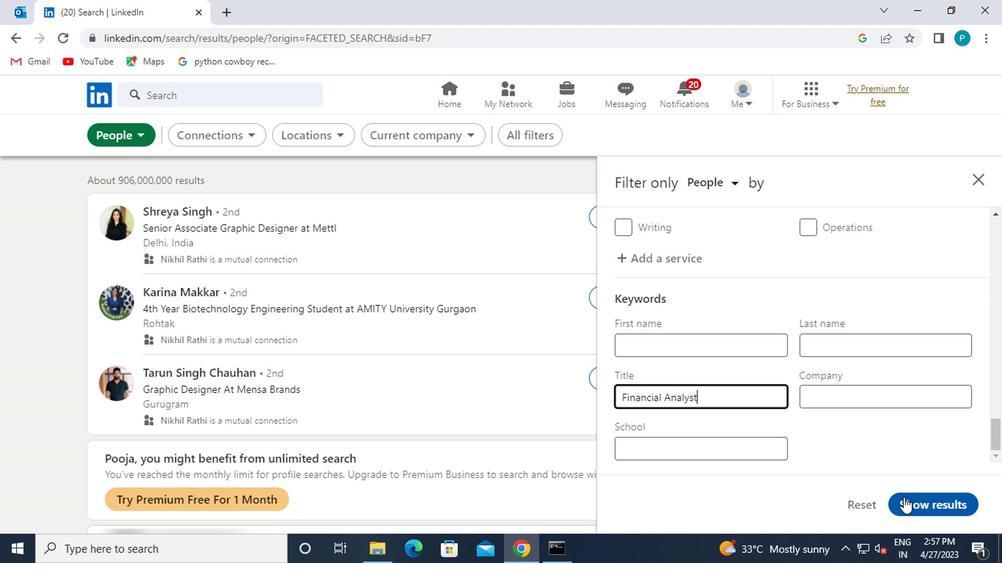 
